 Task: Add Sunfood Superfoods Organic Simple Nutrition Green Blend Superfood to the cart.
Action: Mouse moved to (236, 116)
Screenshot: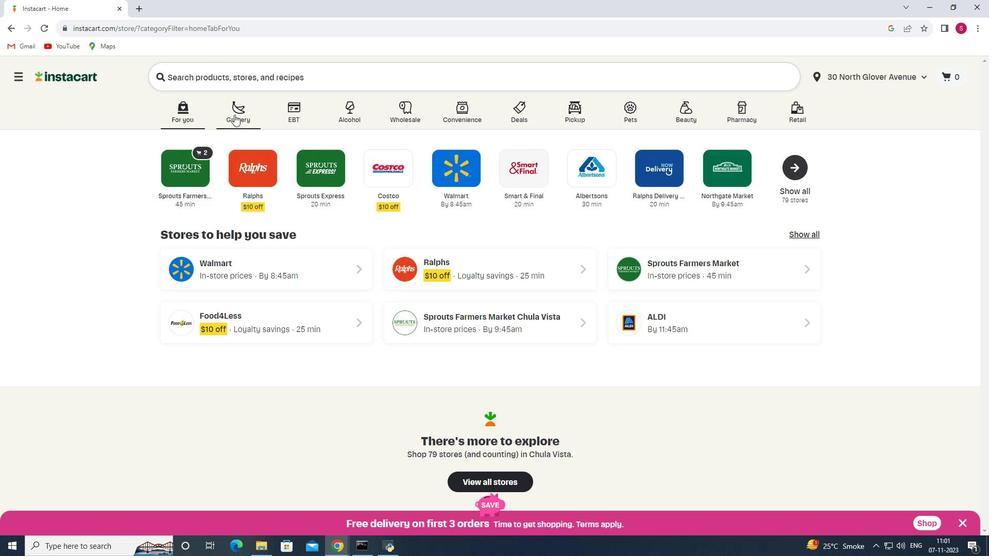 
Action: Mouse pressed left at (236, 116)
Screenshot: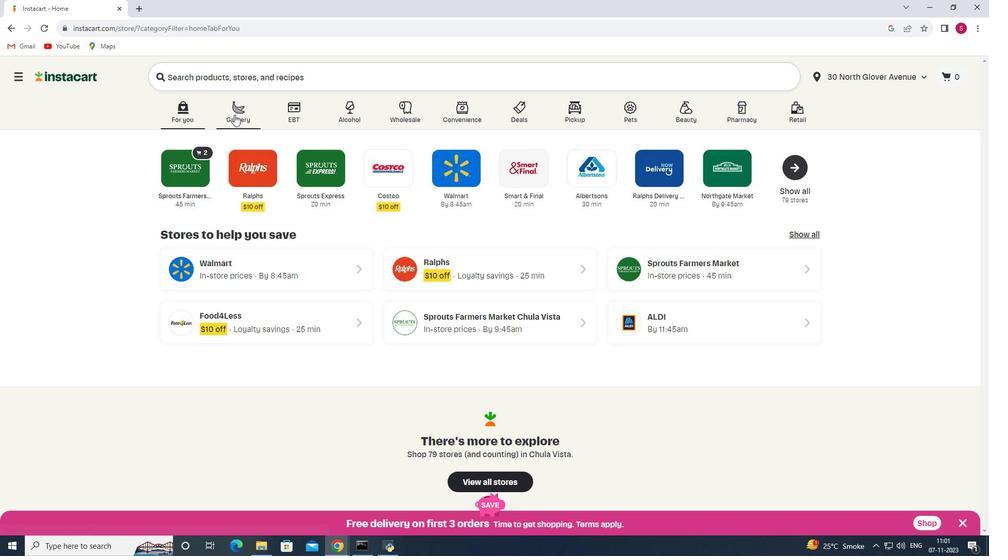 
Action: Mouse moved to (224, 288)
Screenshot: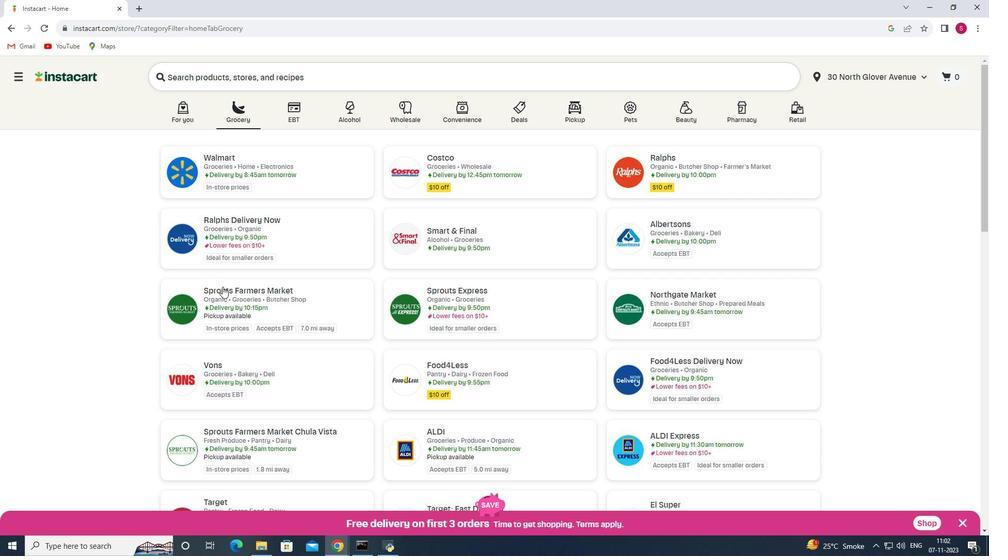 
Action: Mouse pressed left at (224, 288)
Screenshot: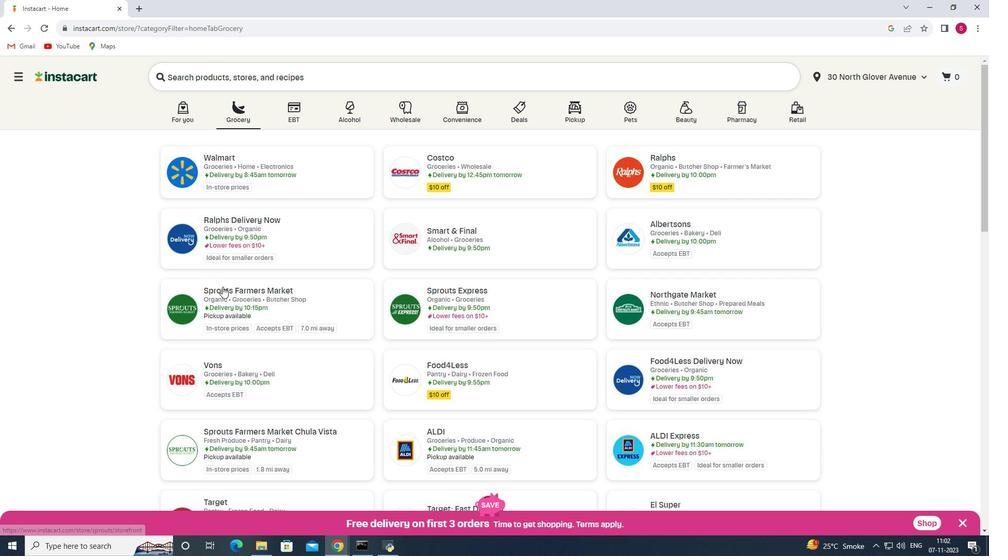 
Action: Mouse moved to (68, 298)
Screenshot: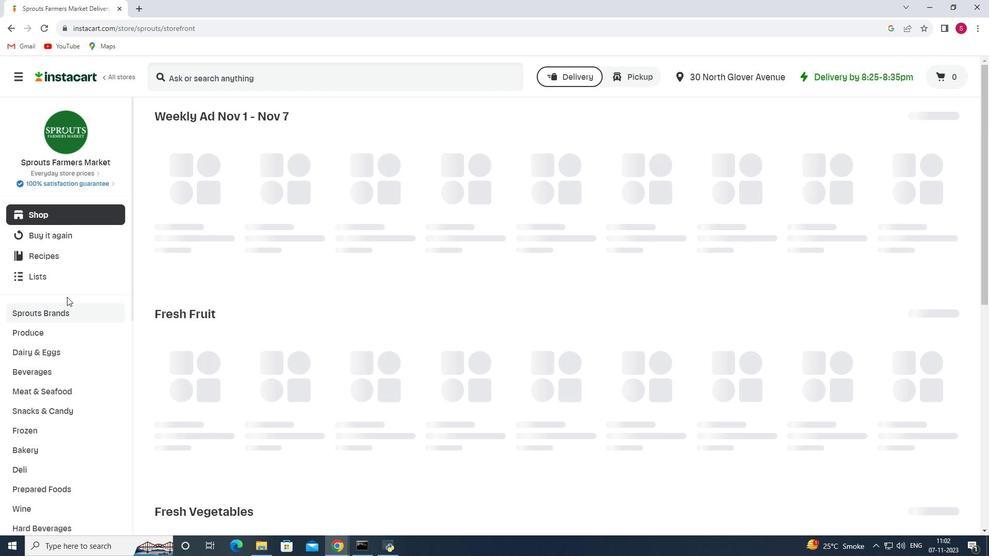 
Action: Mouse scrolled (68, 298) with delta (0, 0)
Screenshot: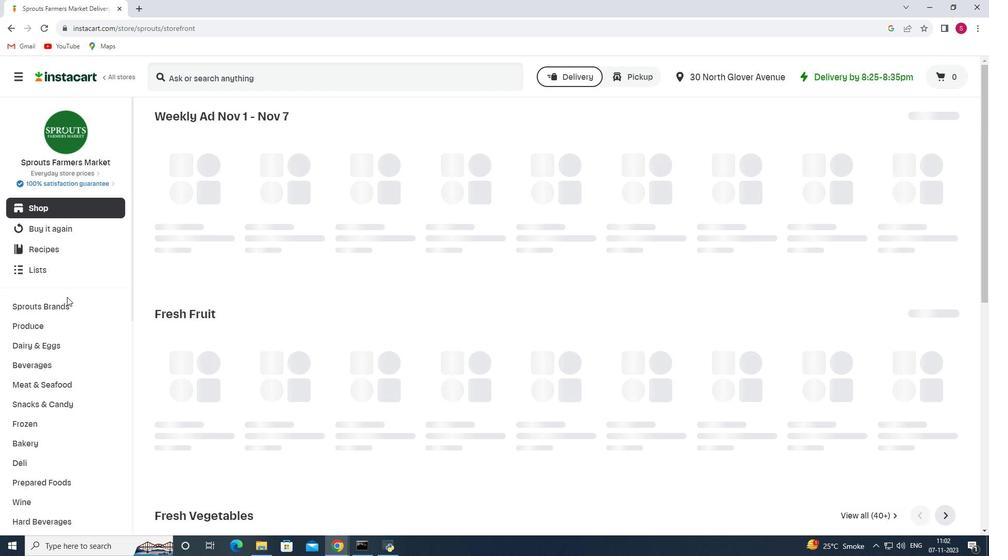 
Action: Mouse scrolled (68, 298) with delta (0, 0)
Screenshot: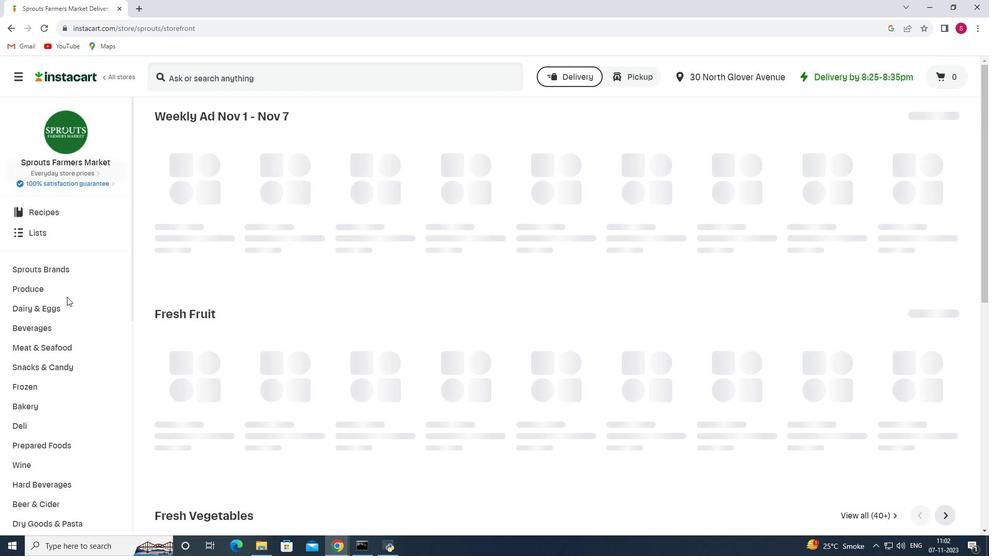 
Action: Mouse scrolled (68, 298) with delta (0, 0)
Screenshot: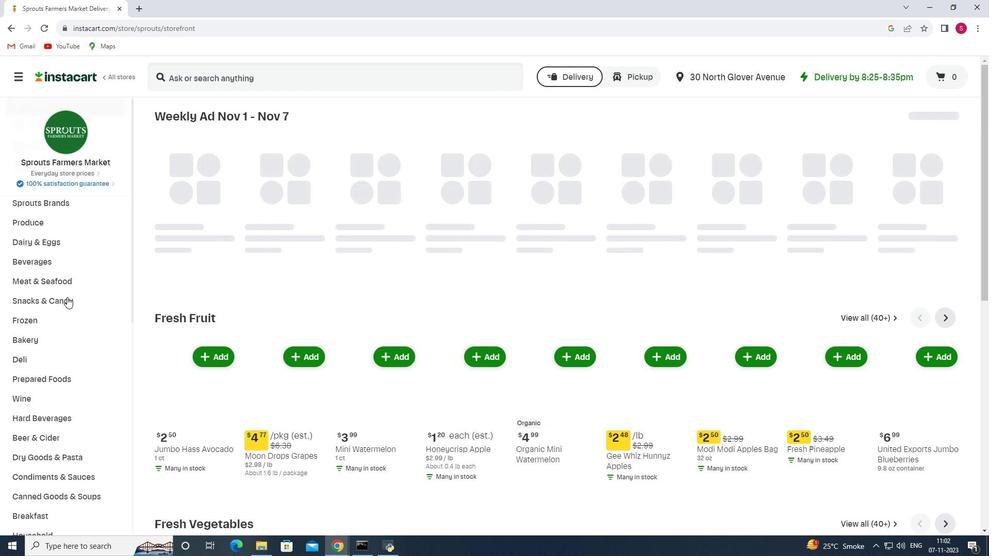 
Action: Mouse scrolled (68, 298) with delta (0, 0)
Screenshot: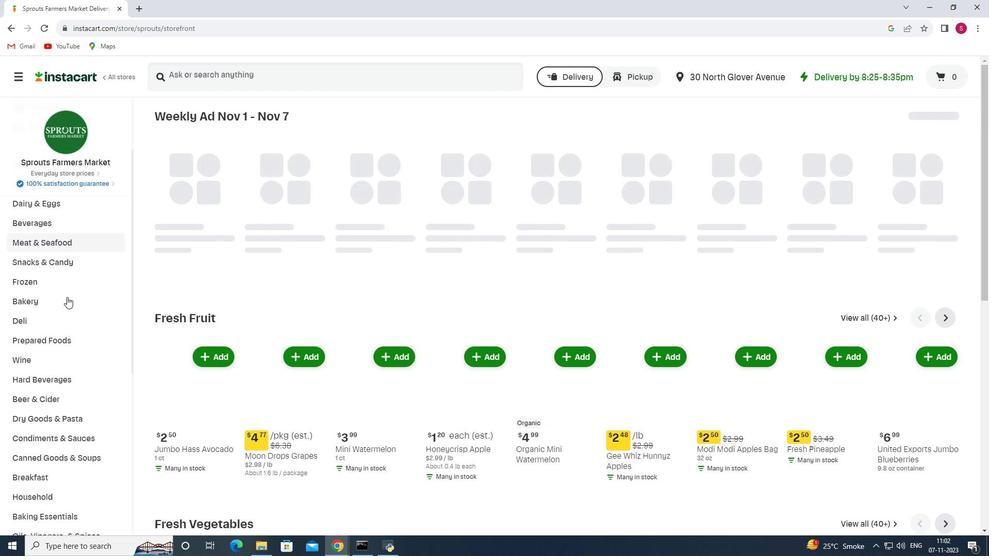 
Action: Mouse scrolled (68, 298) with delta (0, 0)
Screenshot: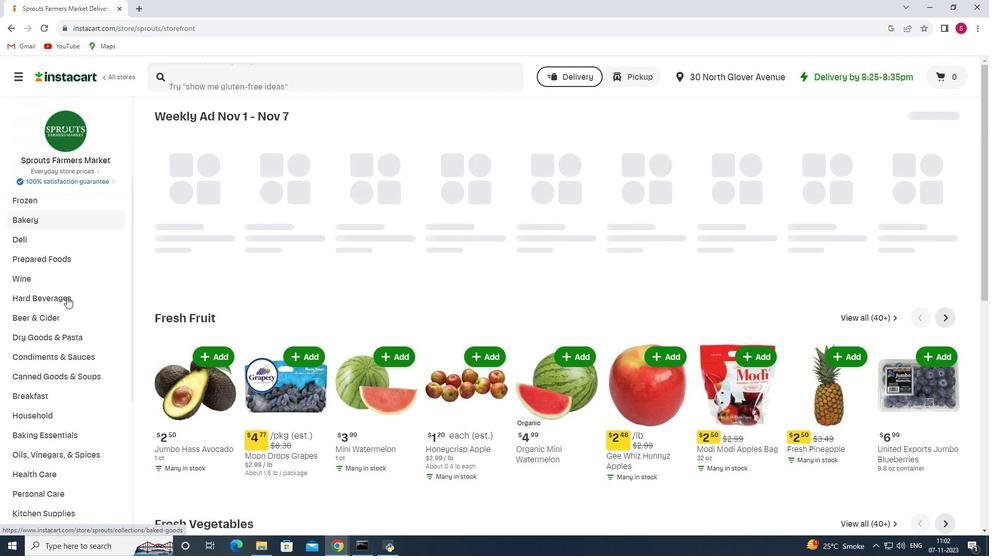 
Action: Mouse scrolled (68, 298) with delta (0, 0)
Screenshot: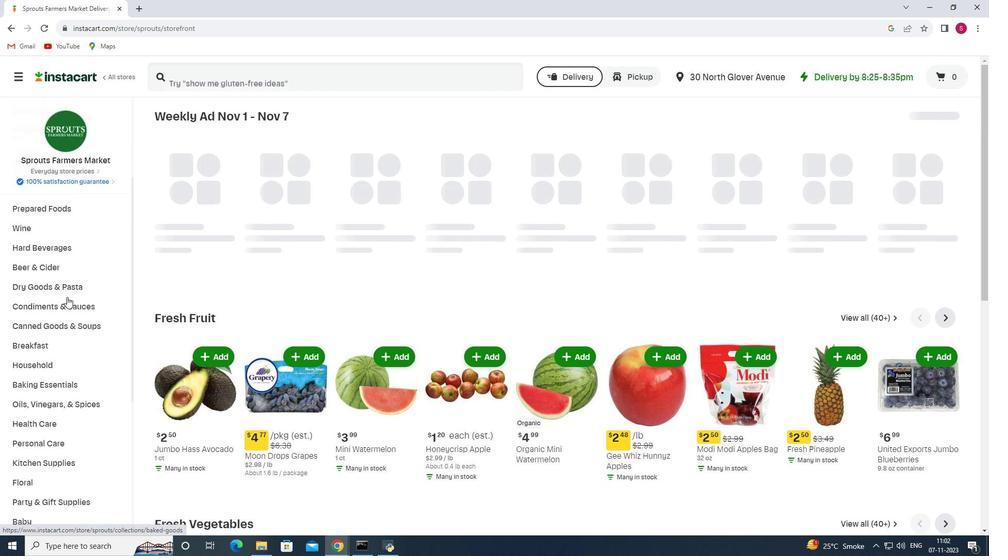
Action: Mouse moved to (68, 298)
Screenshot: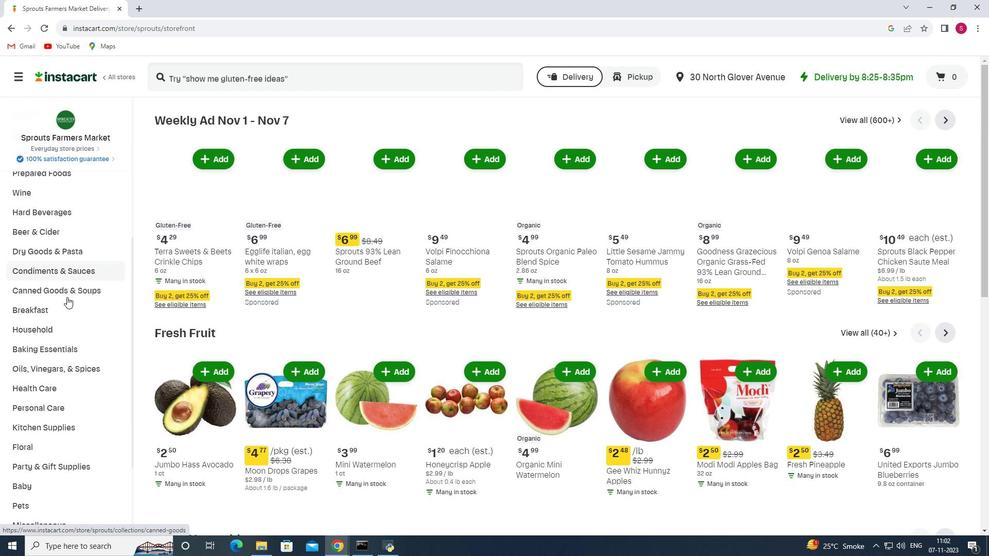 
Action: Mouse scrolled (68, 298) with delta (0, 0)
Screenshot: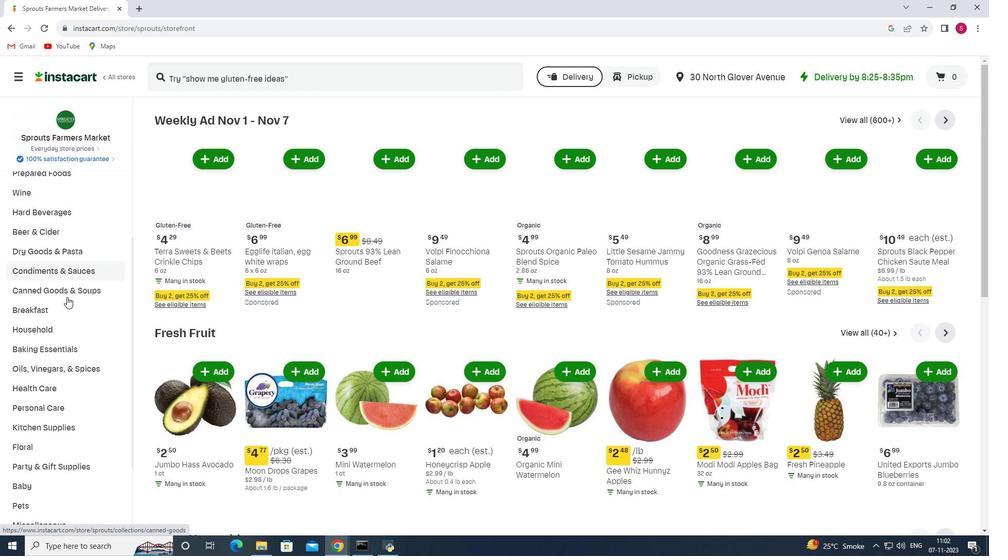 
Action: Mouse scrolled (68, 298) with delta (0, 0)
Screenshot: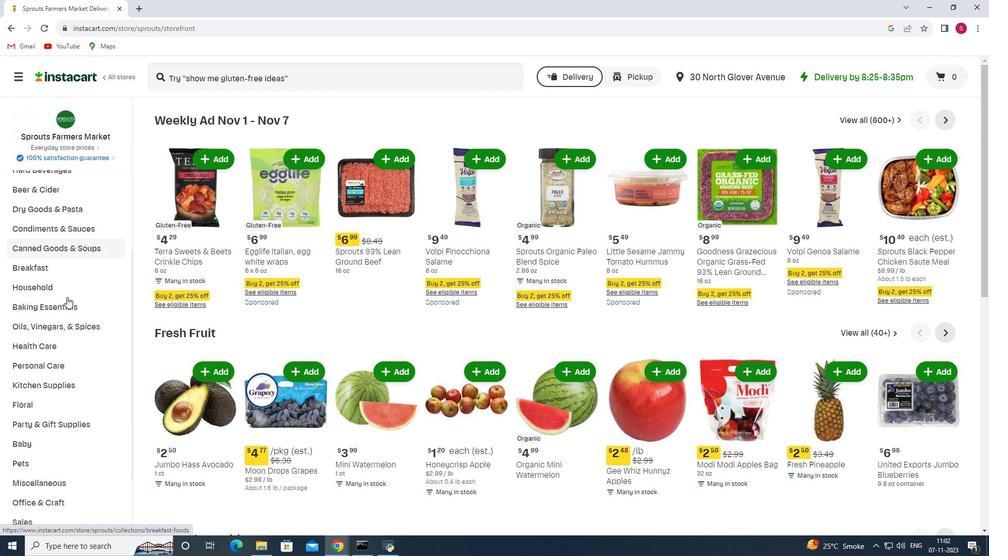 
Action: Mouse scrolled (68, 298) with delta (0, 0)
Screenshot: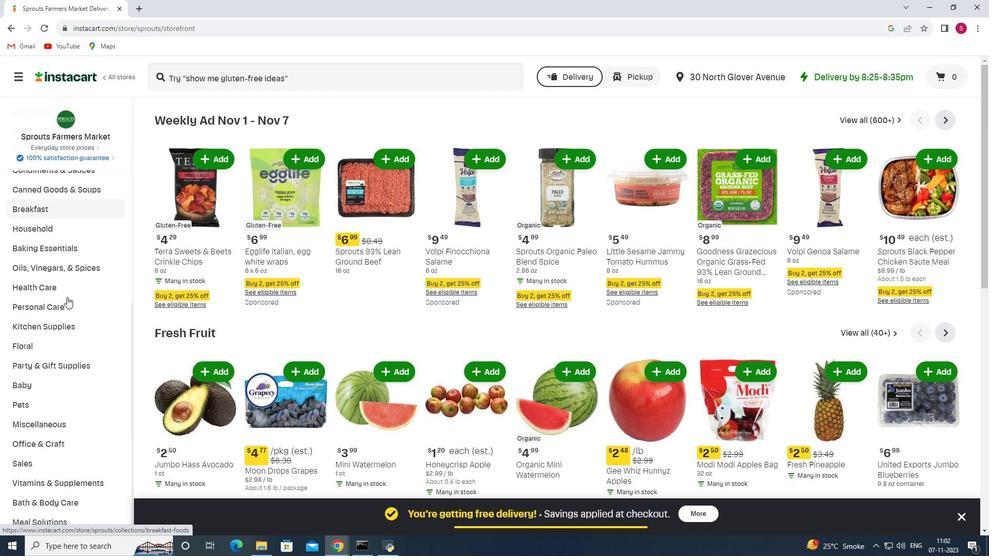 
Action: Mouse moved to (69, 288)
Screenshot: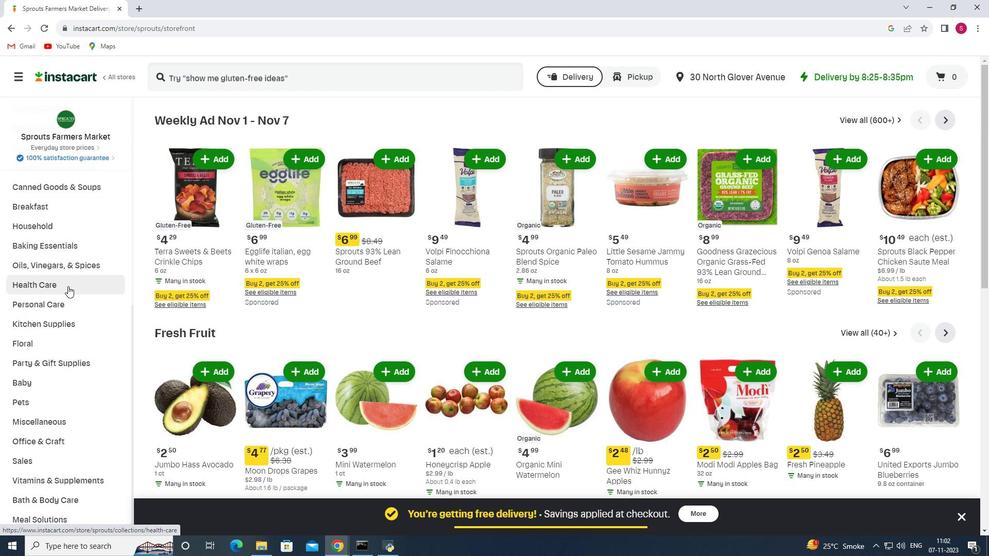 
Action: Mouse pressed left at (69, 288)
Screenshot: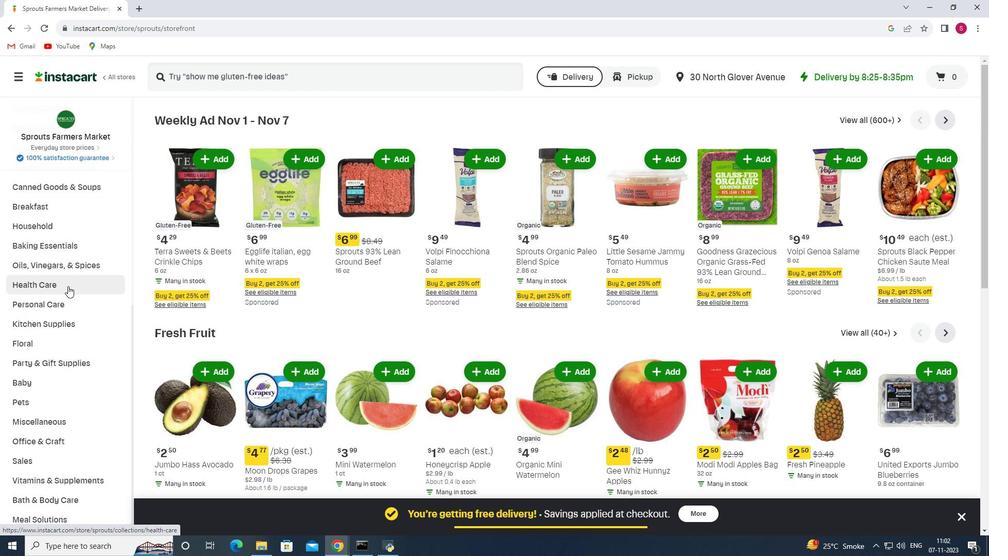 
Action: Mouse moved to (366, 147)
Screenshot: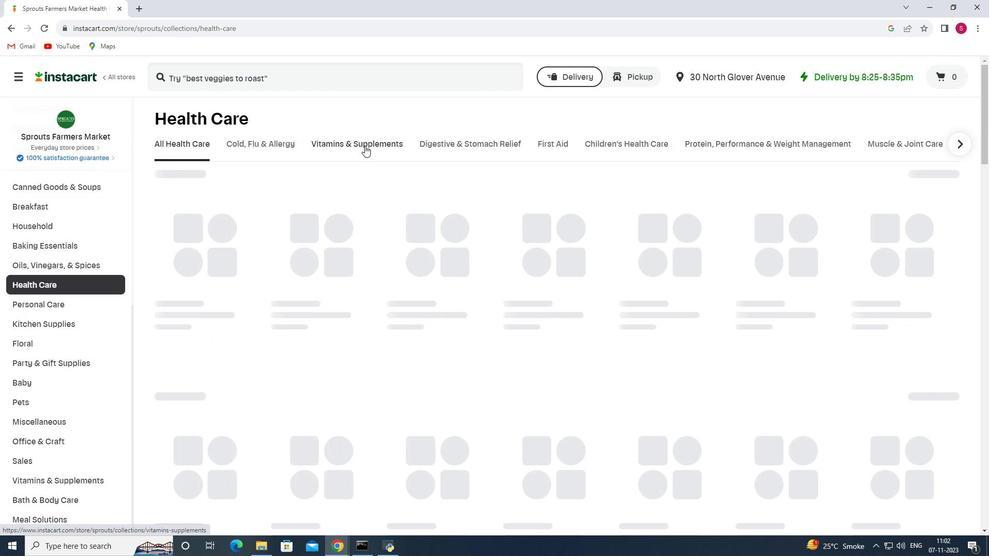 
Action: Mouse pressed left at (366, 147)
Screenshot: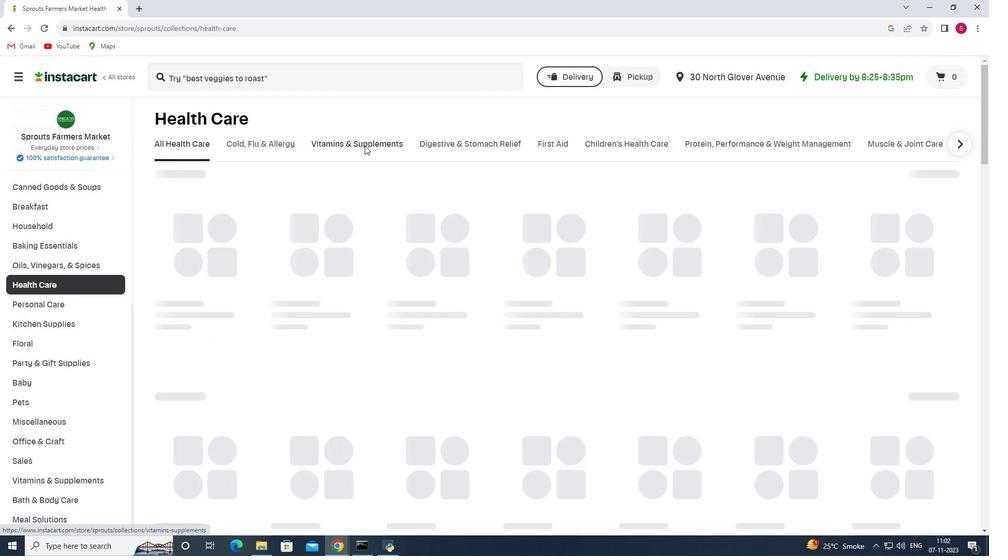 
Action: Mouse moved to (420, 195)
Screenshot: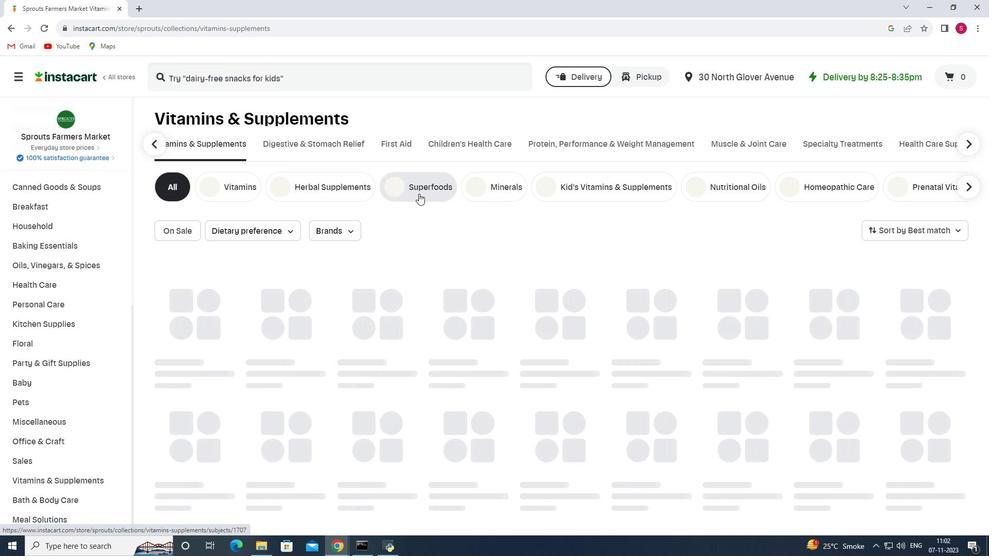 
Action: Mouse pressed left at (420, 195)
Screenshot: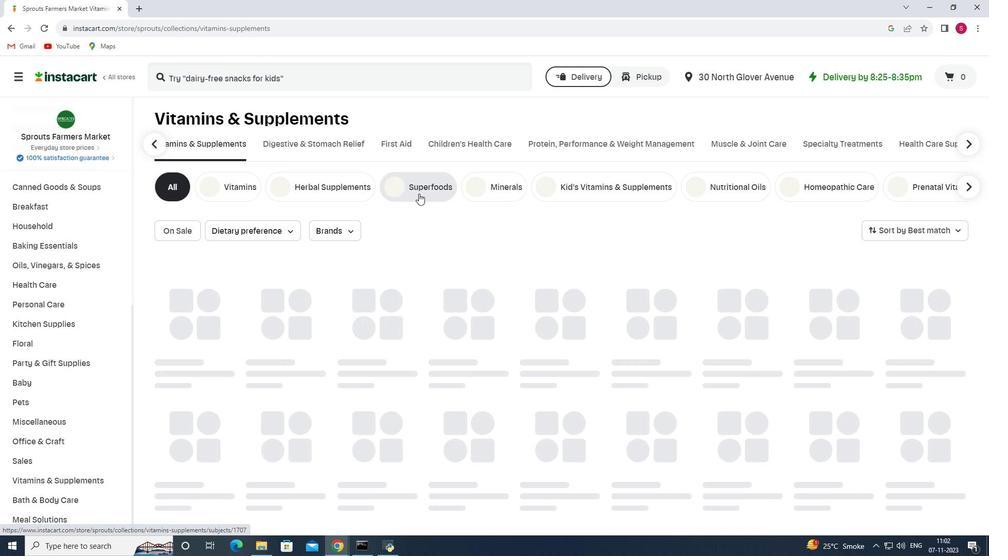 
Action: Mouse moved to (211, 85)
Screenshot: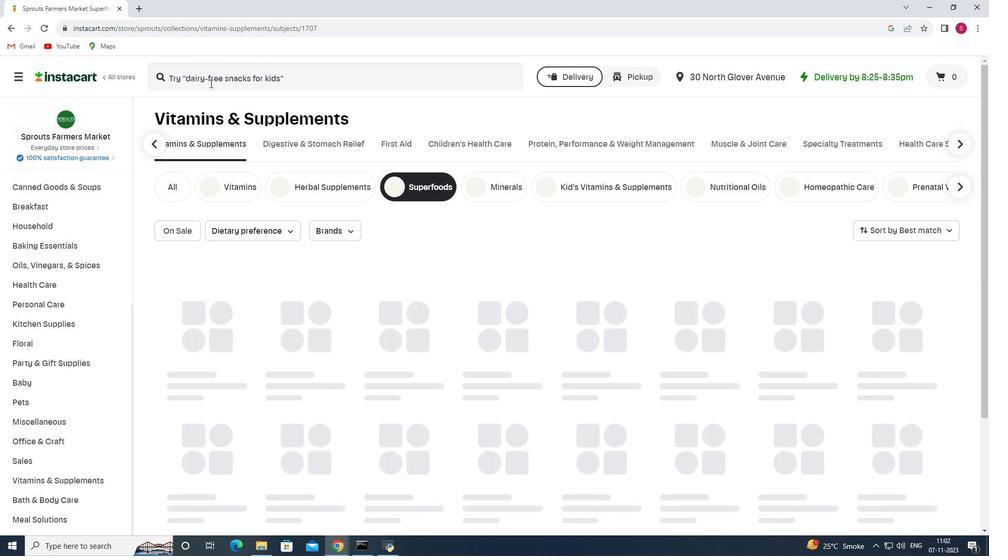 
Action: Mouse pressed left at (211, 85)
Screenshot: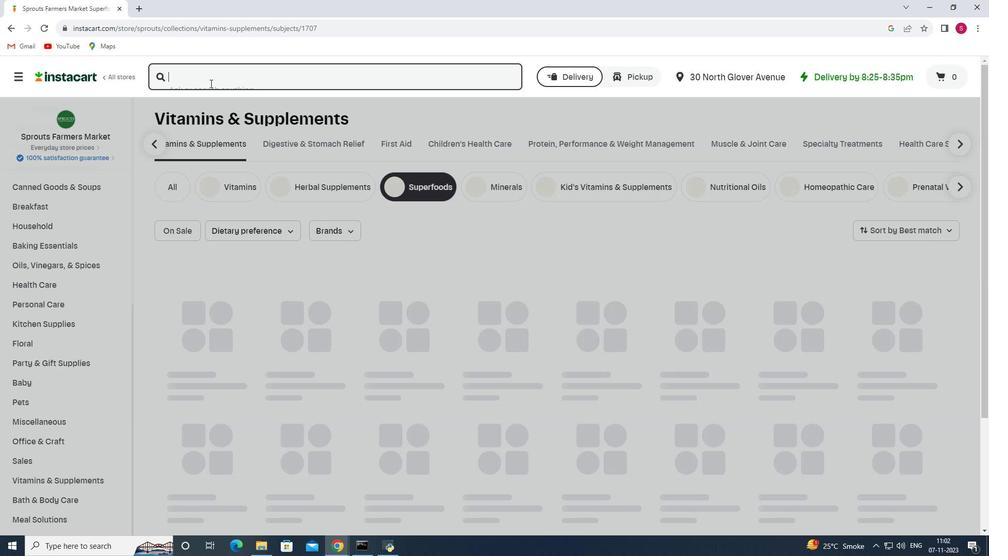 
Action: Key pressed <Key.shift>Sunfood<Key.space><Key.shift>Superfoods<Key.space><Key.shift>Orgab<Key.backspace>nic<Key.space><Key.shift>Simple<Key.space><Key.shift>Nutrition<Key.space><Key.shift><Key.shift><Key.shift><Key.shift><Key.shift><Key.shift><Key.shift><Key.shift><Key.shift><Key.shift><Key.shift><Key.shift><Key.shift><Key.shift><Key.shift><Key.shift><Key.shift><Key.shift><Key.shift><Key.shift><Key.shift><Key.shift><Key.shift>Green<Key.space><Key.shift>Blend<Key.space><Key.shift>Superfood<Key.enter>
Screenshot: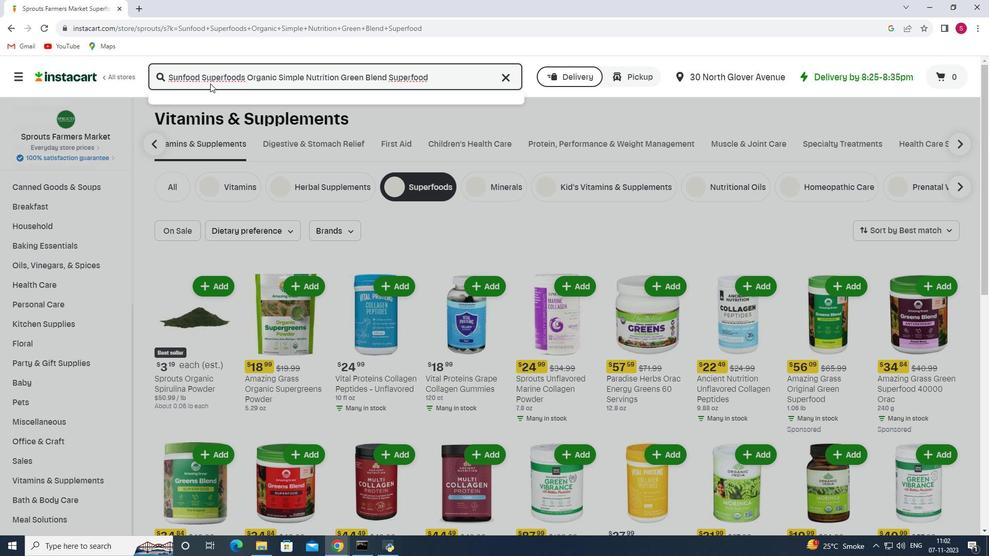 
Action: Mouse moved to (347, 186)
Screenshot: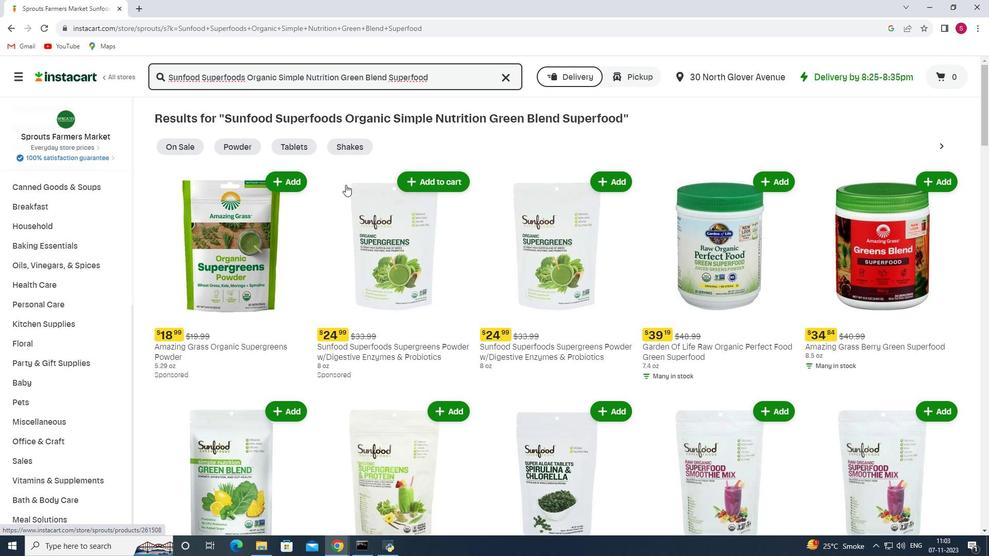 
Action: Mouse scrolled (347, 186) with delta (0, 0)
Screenshot: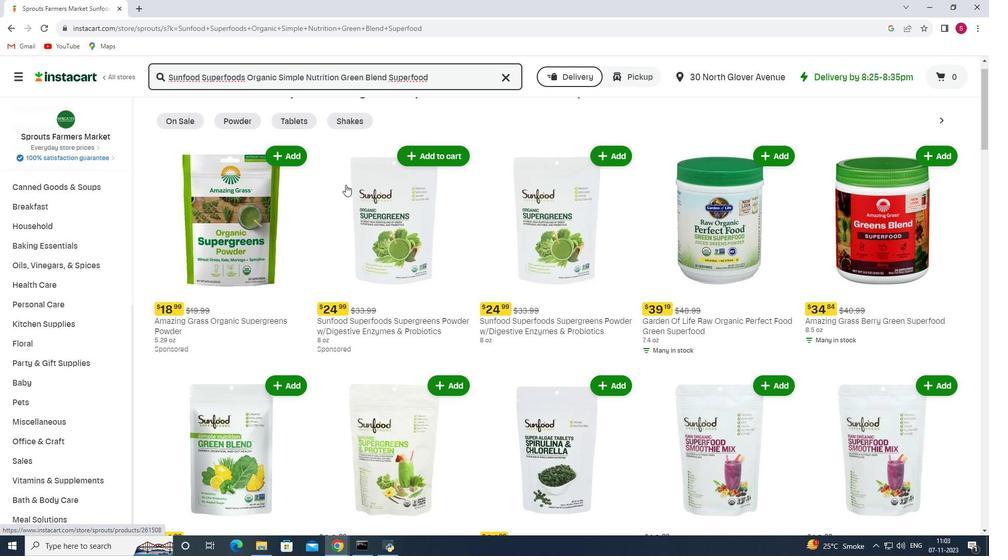 
Action: Mouse moved to (367, 181)
Screenshot: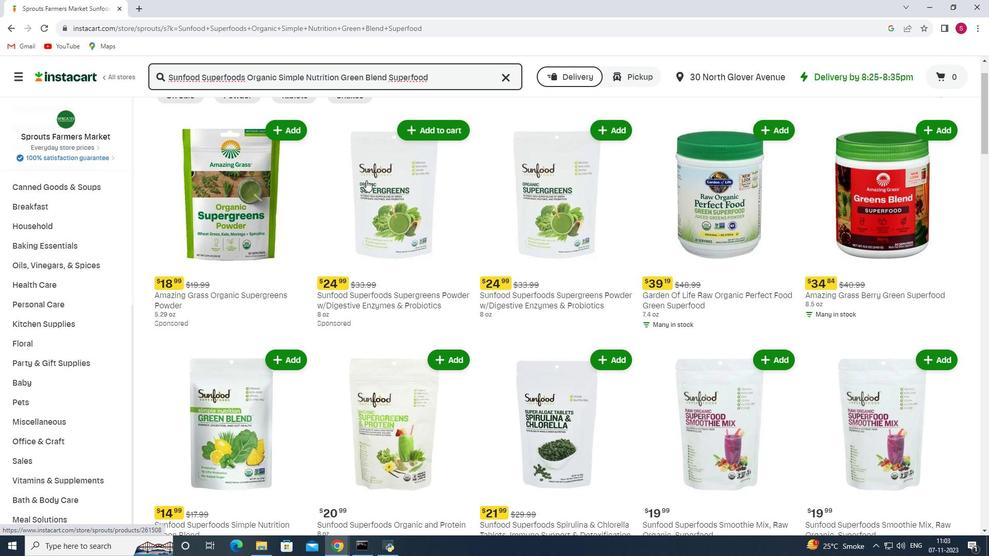 
Action: Mouse scrolled (367, 181) with delta (0, 0)
Screenshot: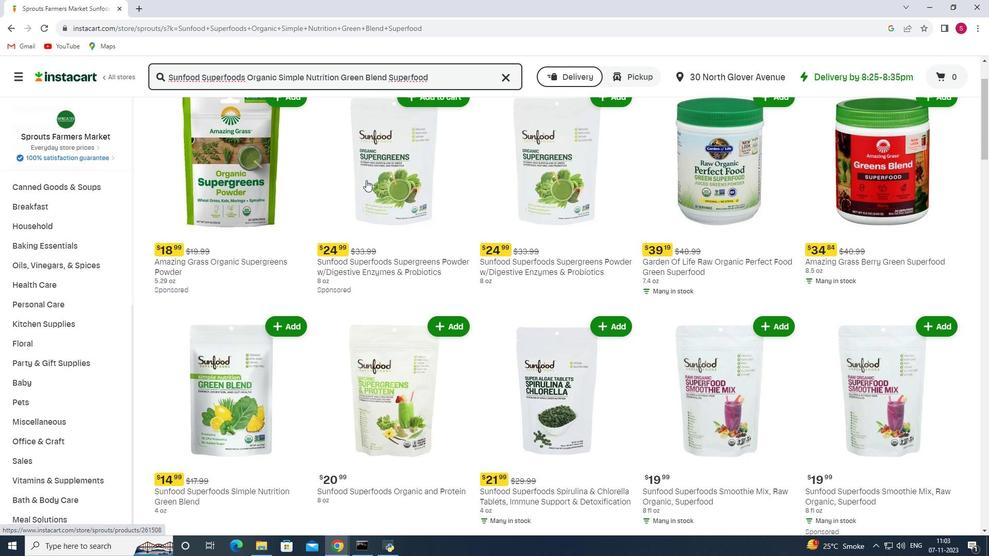 
Action: Mouse moved to (438, 177)
Screenshot: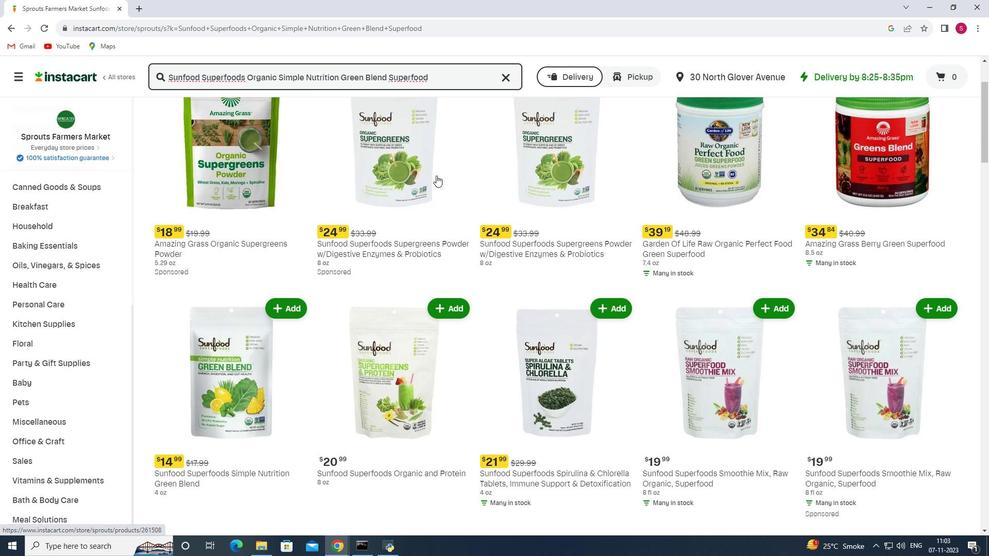 
Action: Mouse scrolled (438, 176) with delta (0, 0)
Screenshot: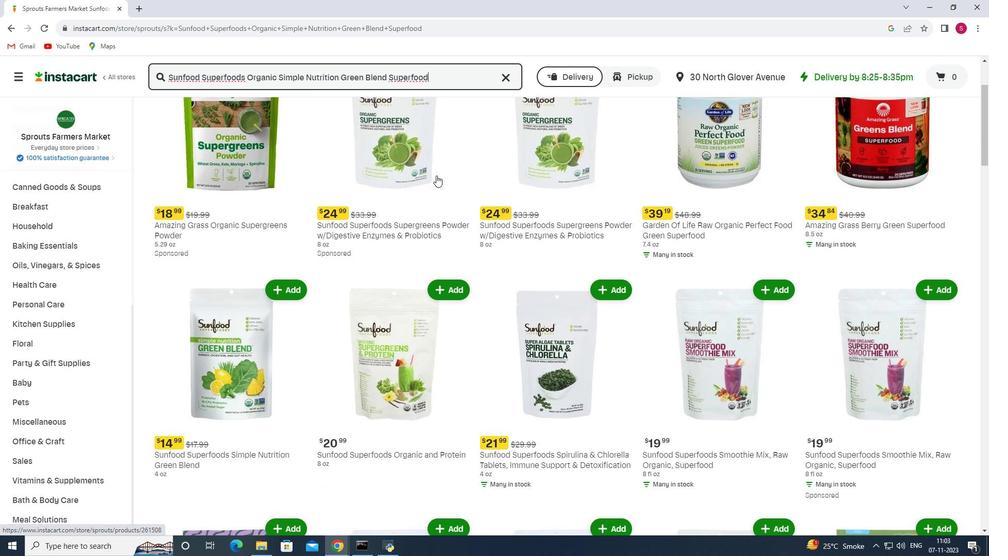 
Action: Mouse scrolled (438, 176) with delta (0, 0)
Screenshot: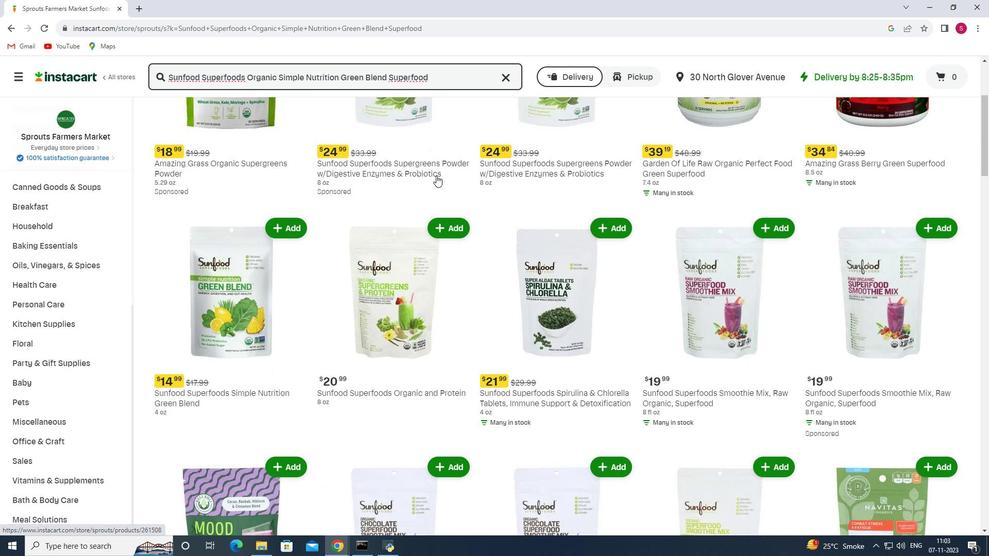
Action: Mouse scrolled (438, 176) with delta (0, 0)
Screenshot: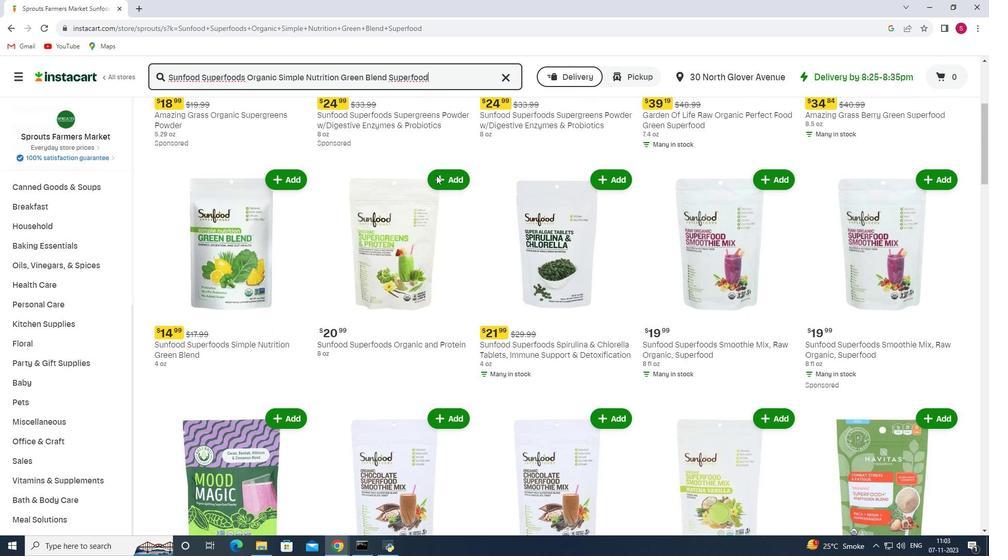 
Action: Mouse moved to (451, 187)
Screenshot: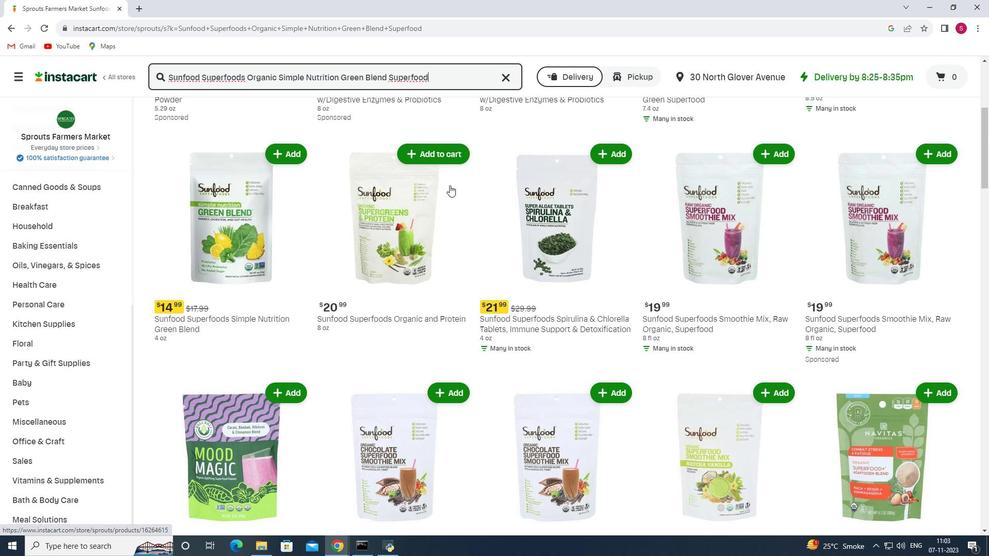 
Action: Mouse scrolled (451, 186) with delta (0, 0)
Screenshot: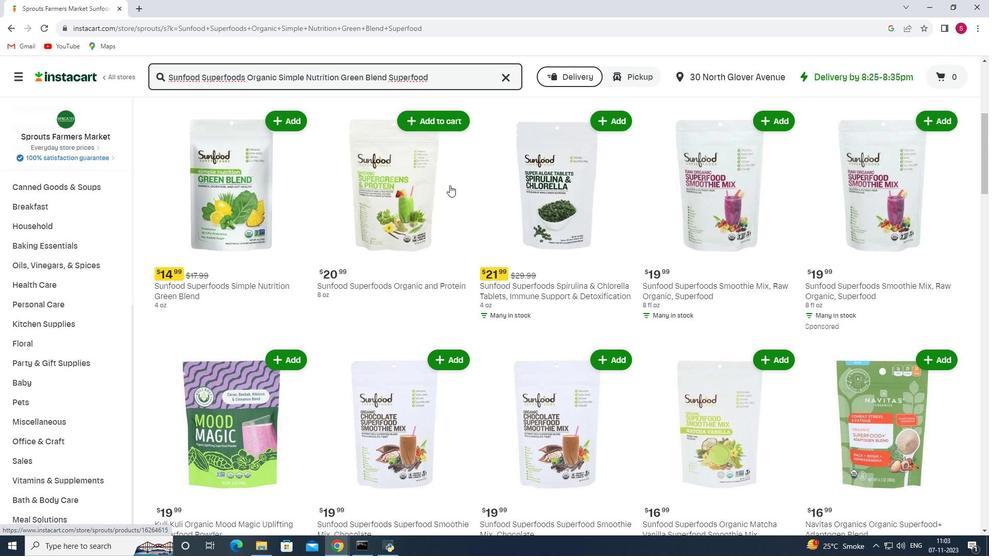 
Action: Mouse moved to (457, 195)
Screenshot: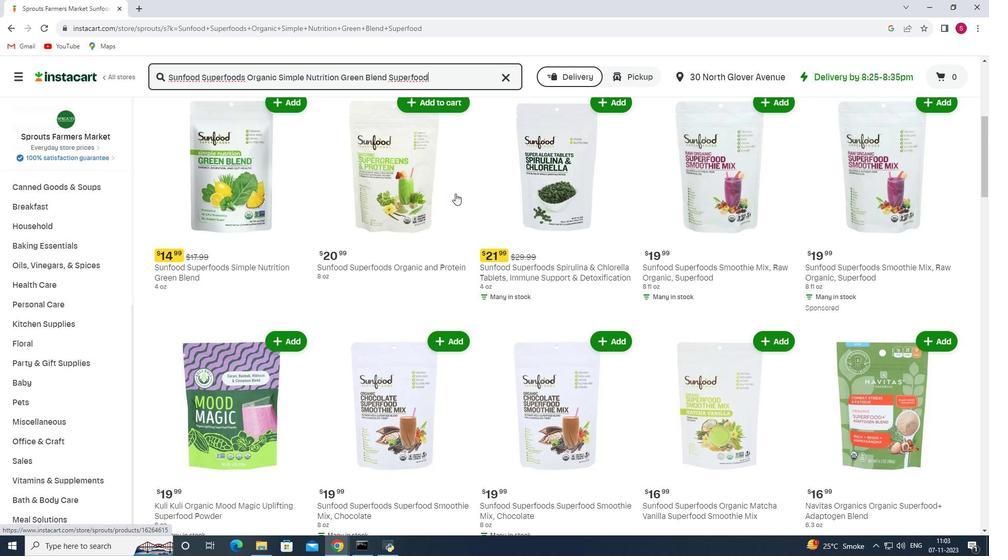 
Action: Mouse scrolled (457, 194) with delta (0, 0)
Screenshot: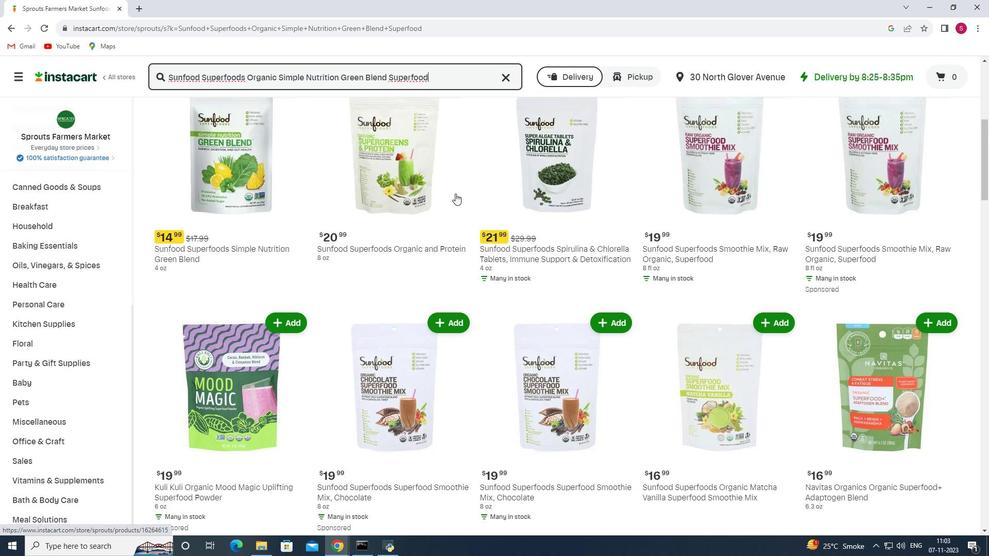 
Action: Mouse scrolled (457, 194) with delta (0, 0)
Screenshot: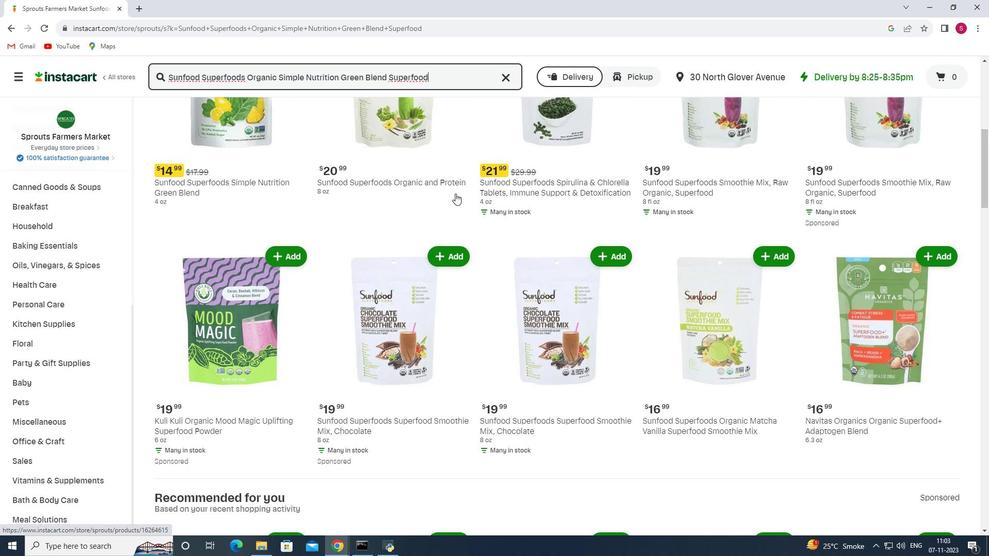 
Action: Mouse scrolled (457, 194) with delta (0, 0)
Screenshot: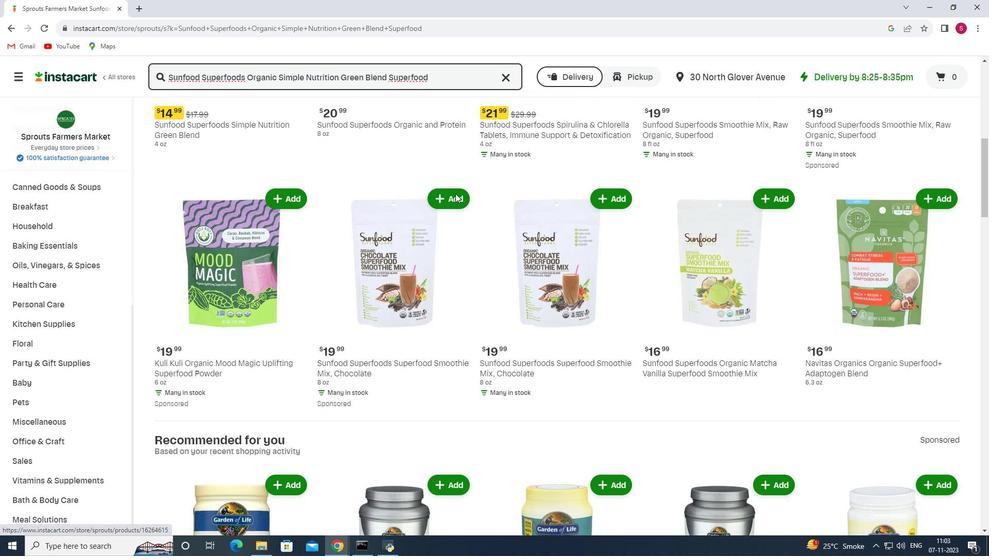 
Action: Mouse scrolled (457, 194) with delta (0, 0)
Screenshot: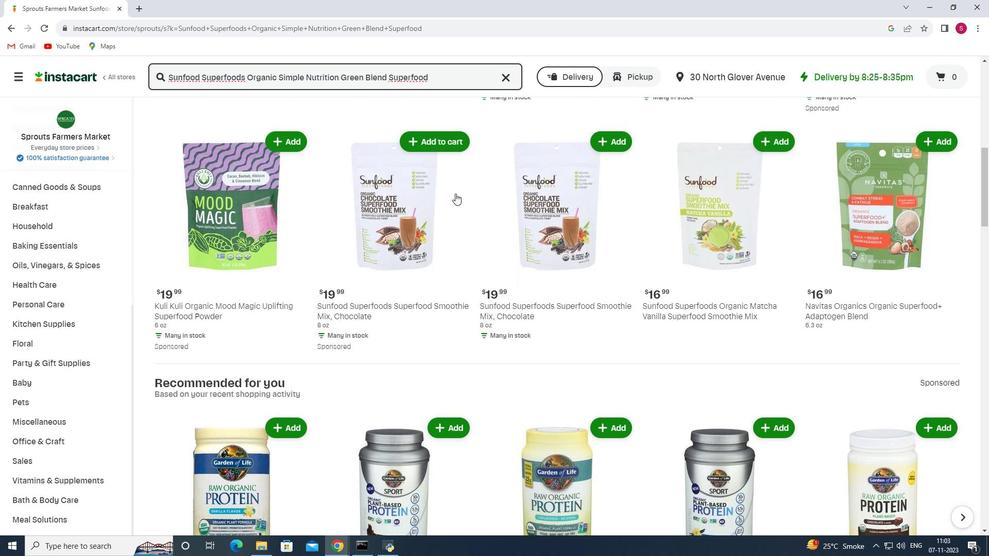 
Action: Mouse scrolled (457, 194) with delta (0, 0)
Screenshot: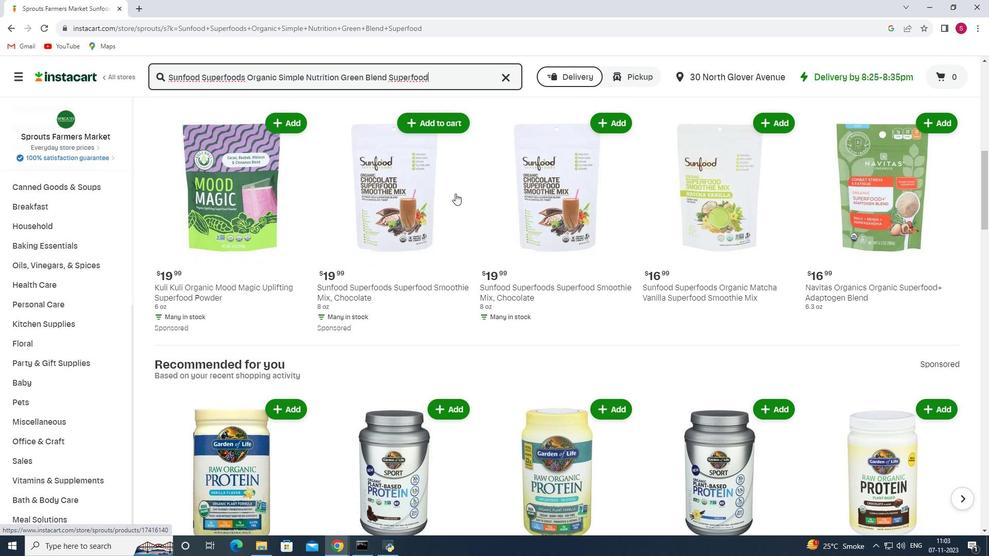 
Action: Mouse moved to (474, 196)
Screenshot: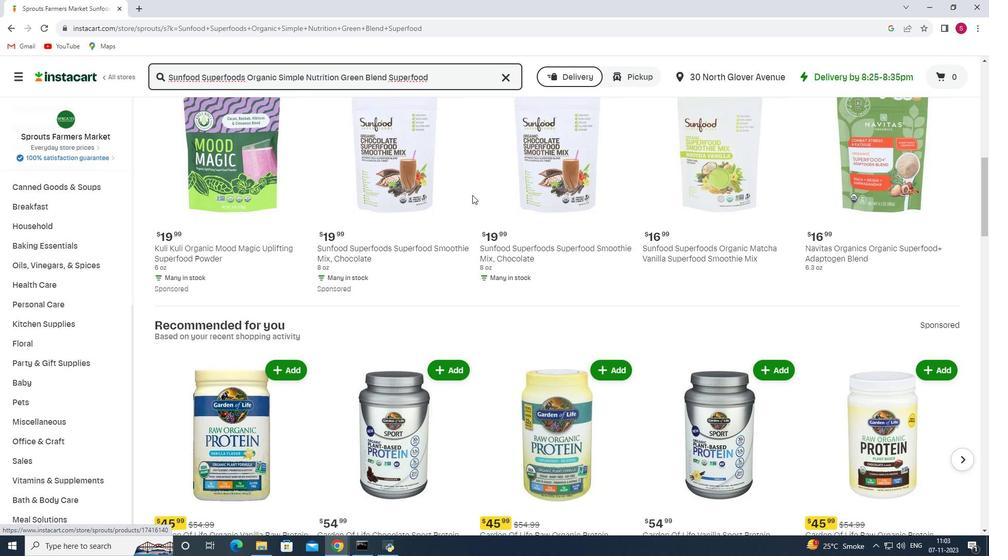 
Action: Mouse scrolled (474, 196) with delta (0, 0)
Screenshot: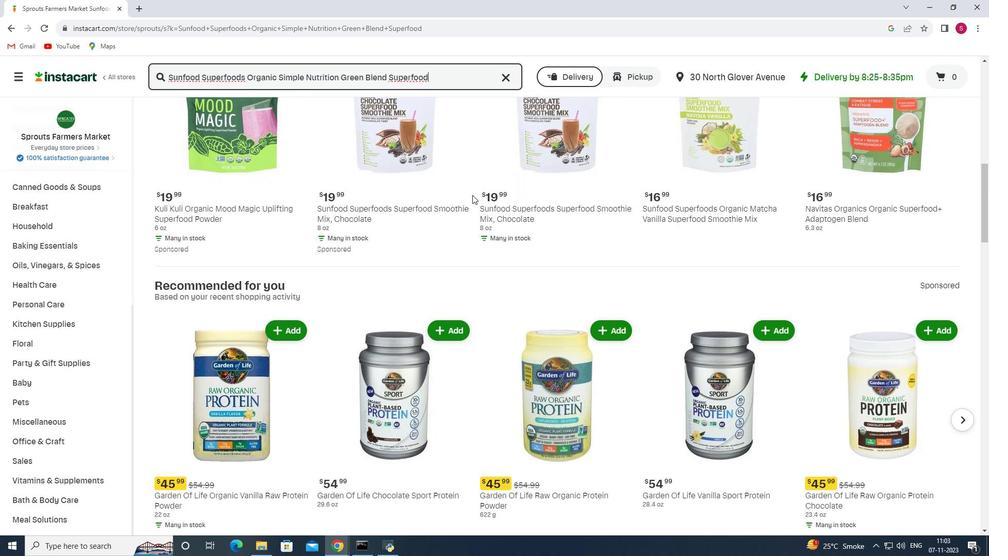 
Action: Mouse scrolled (474, 196) with delta (0, 0)
Screenshot: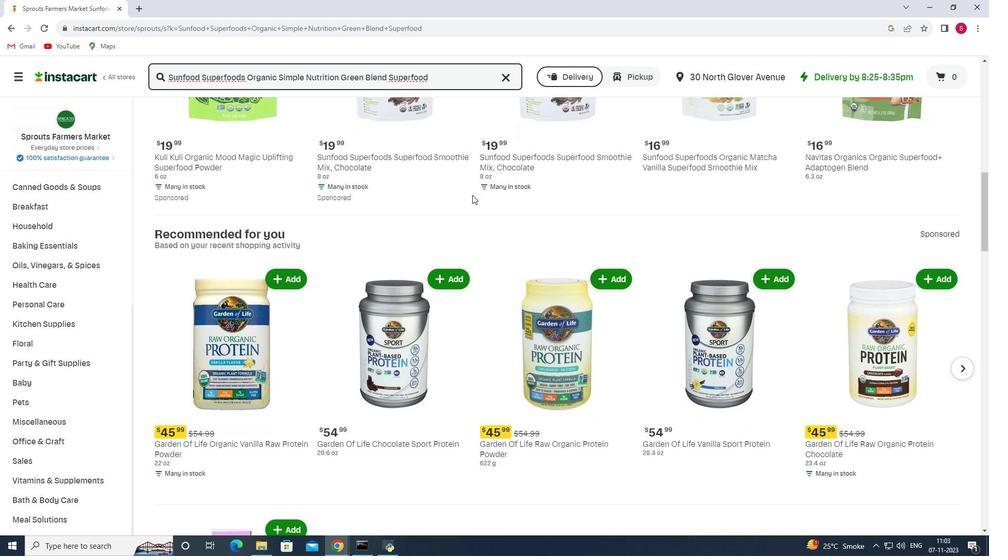 
Action: Mouse scrolled (474, 196) with delta (0, 0)
Screenshot: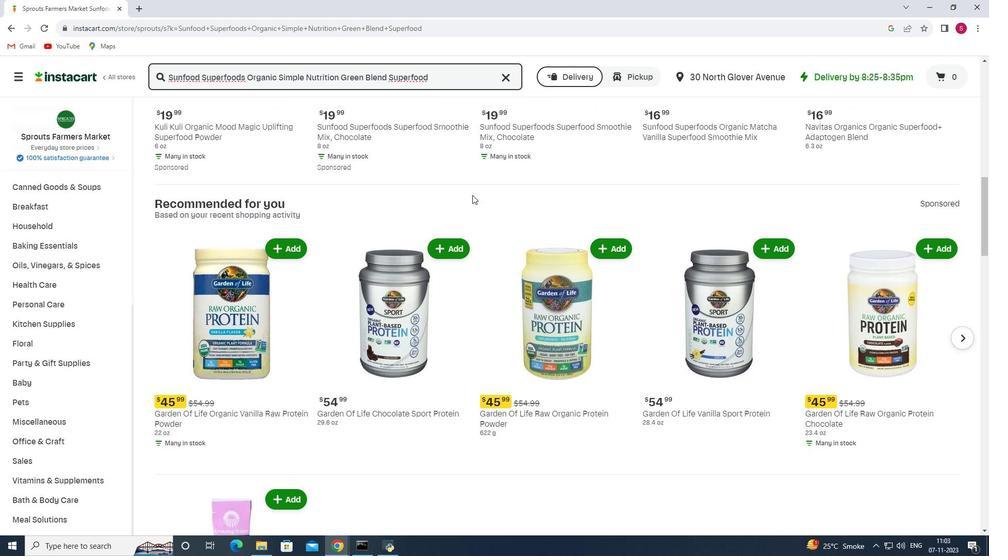 
Action: Mouse scrolled (474, 196) with delta (0, 0)
Screenshot: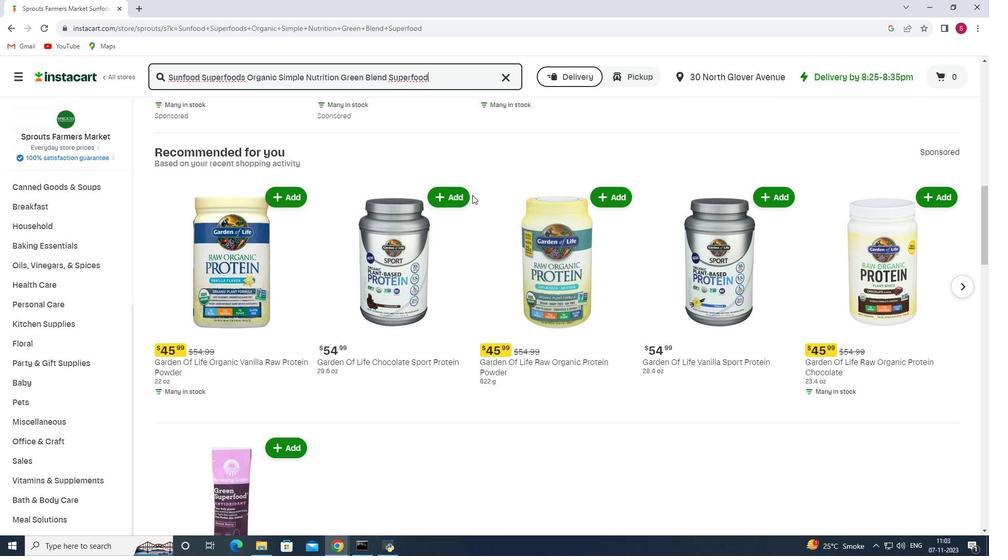 
Action: Mouse scrolled (474, 196) with delta (0, 0)
Screenshot: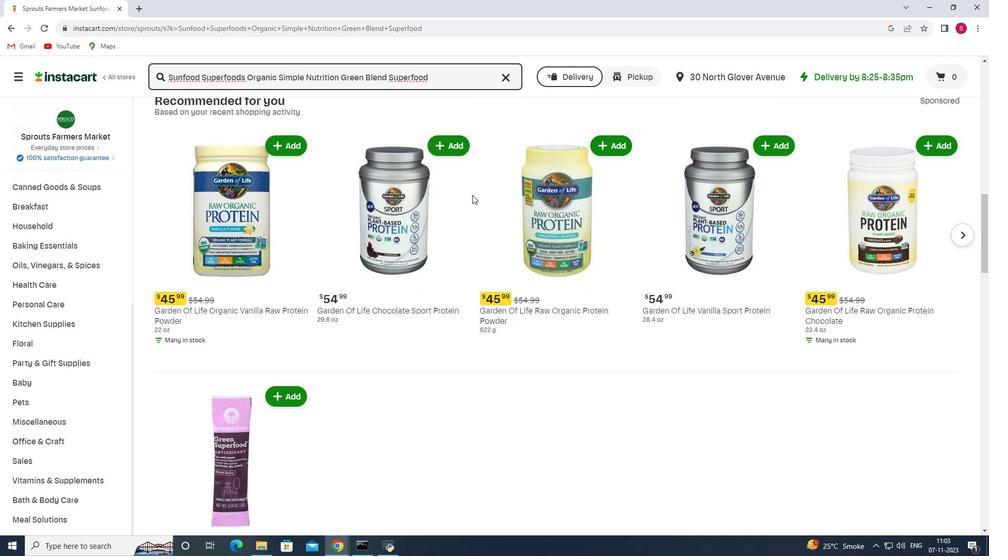 
Action: Mouse scrolled (474, 196) with delta (0, 0)
Screenshot: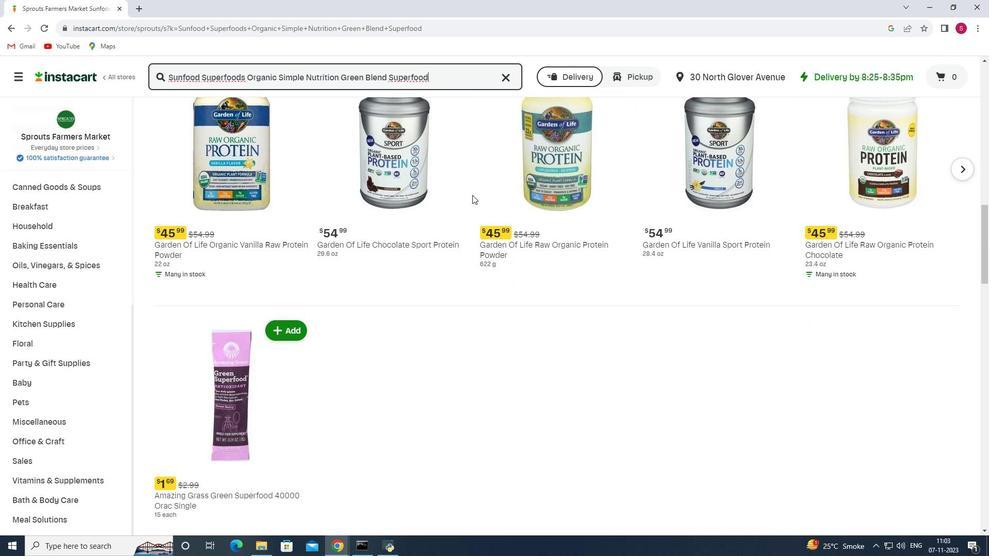 
Action: Mouse scrolled (474, 196) with delta (0, 0)
Screenshot: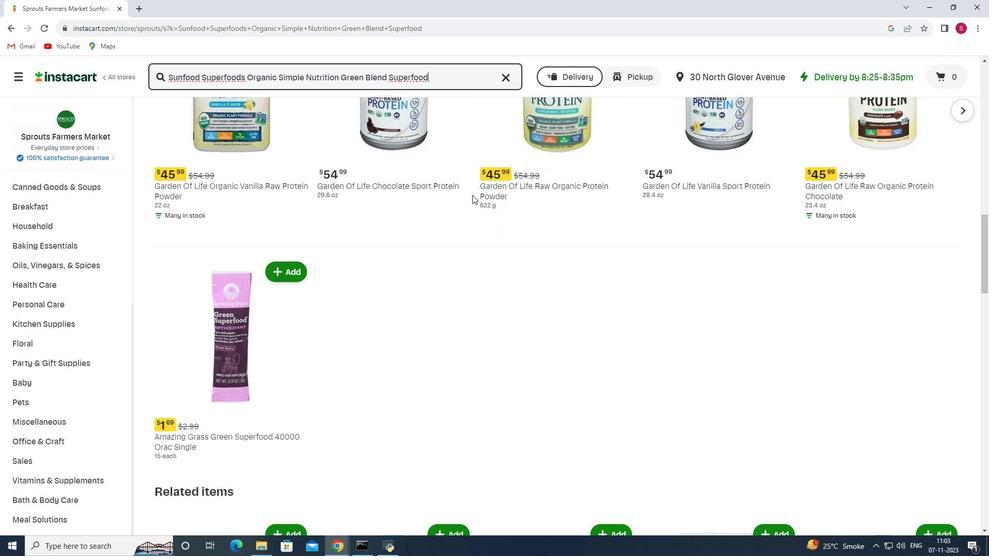 
Action: Mouse scrolled (474, 196) with delta (0, 0)
Screenshot: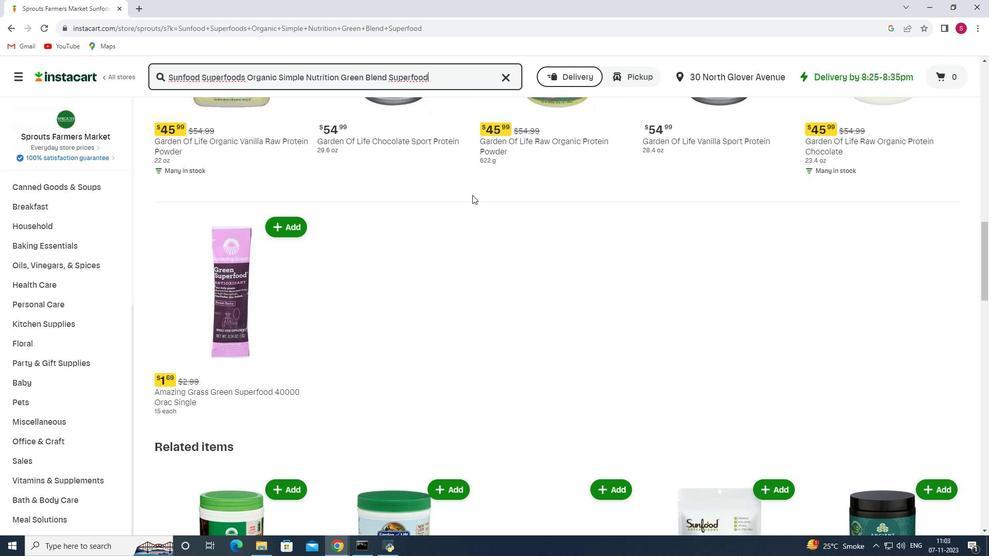 
Action: Mouse scrolled (474, 196) with delta (0, 0)
Screenshot: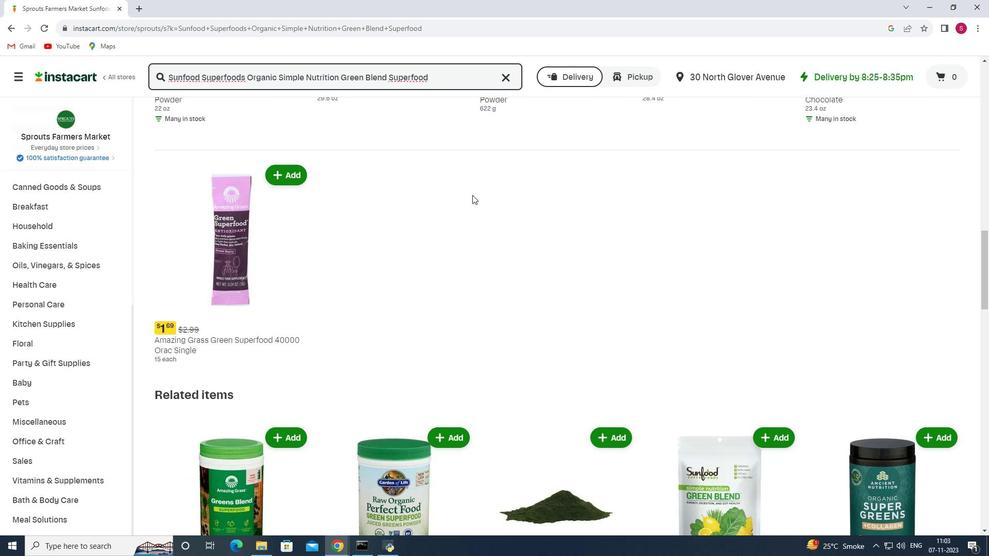 
Action: Mouse scrolled (474, 196) with delta (0, 0)
Screenshot: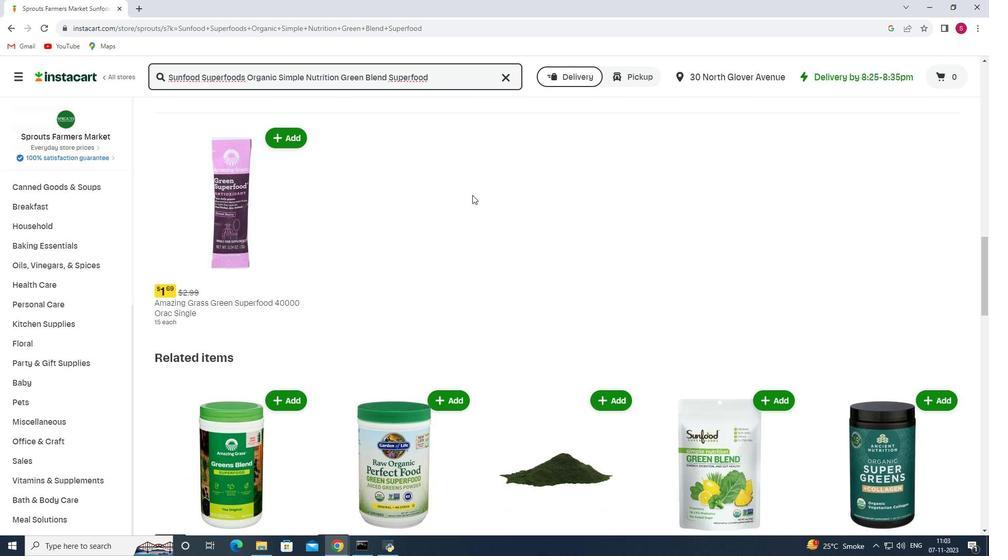 
Action: Mouse scrolled (474, 196) with delta (0, 0)
Screenshot: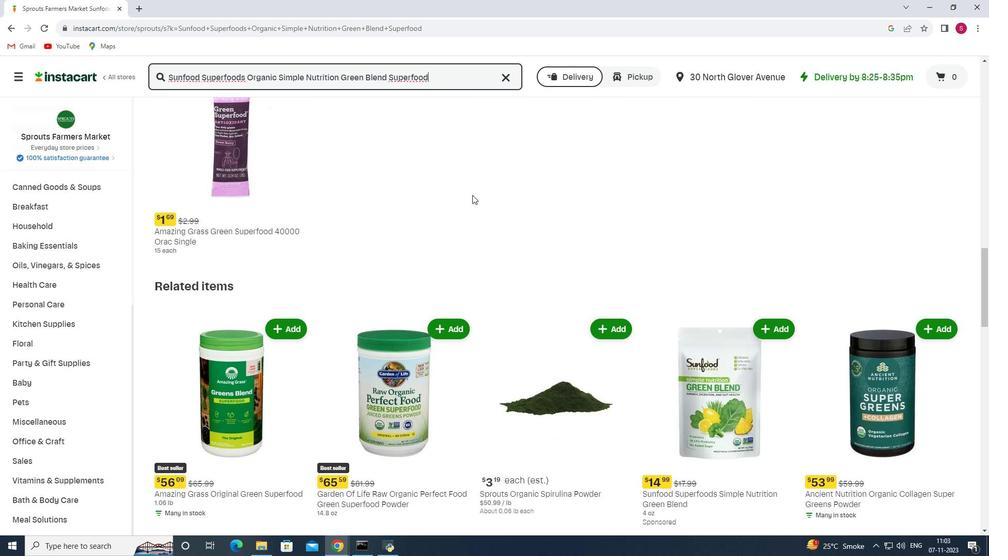 
Action: Mouse scrolled (474, 196) with delta (0, 0)
Screenshot: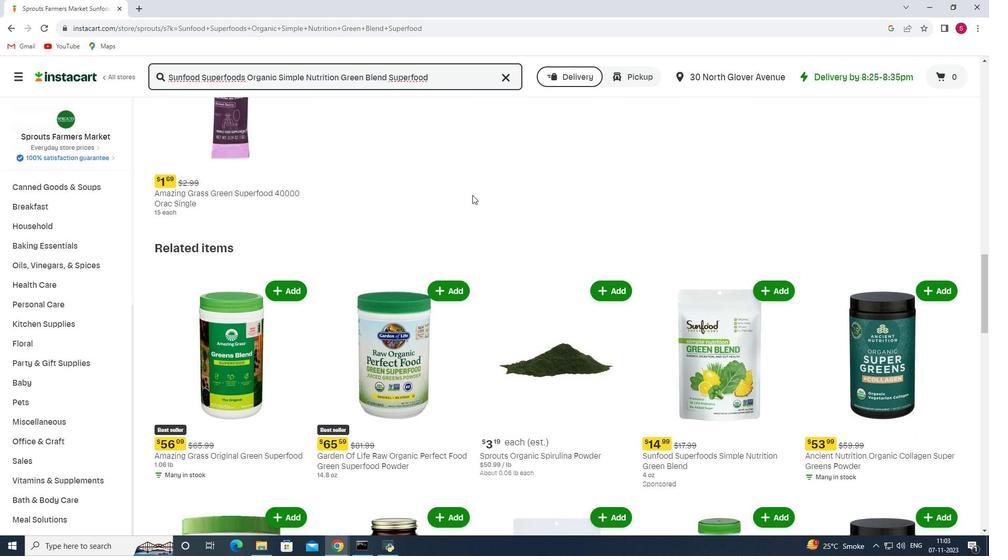 
Action: Mouse scrolled (474, 196) with delta (0, 0)
Screenshot: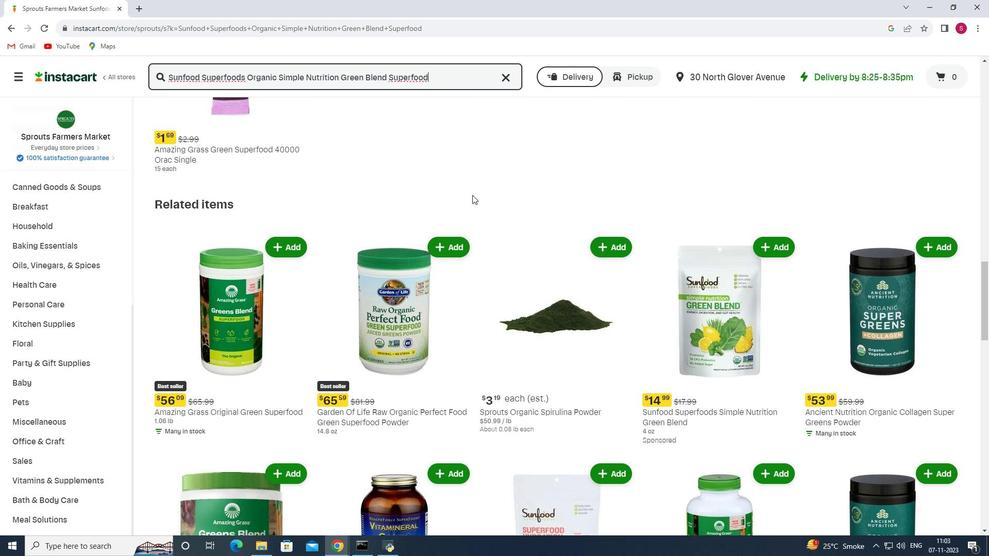 
Action: Mouse scrolled (474, 196) with delta (0, 0)
Screenshot: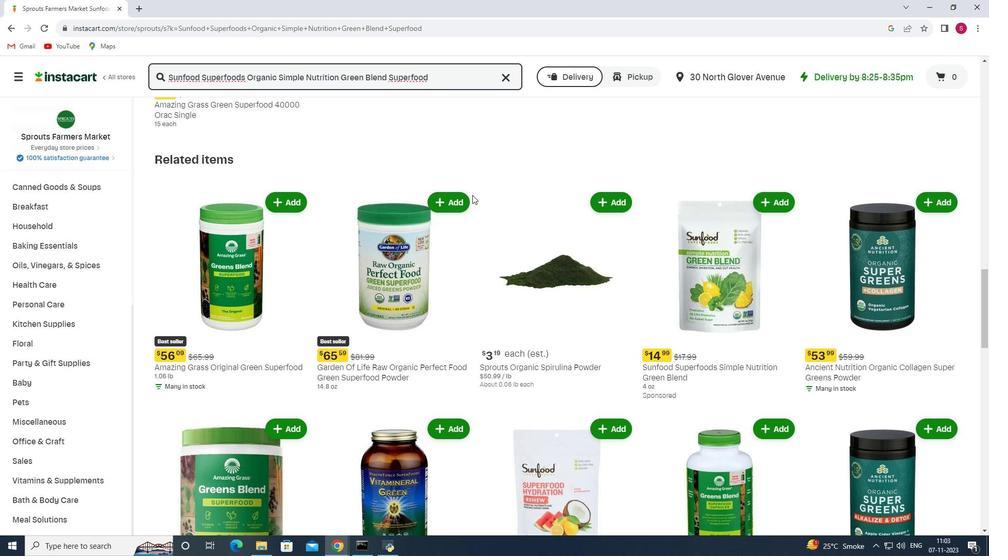 
Action: Mouse scrolled (474, 196) with delta (0, 0)
Screenshot: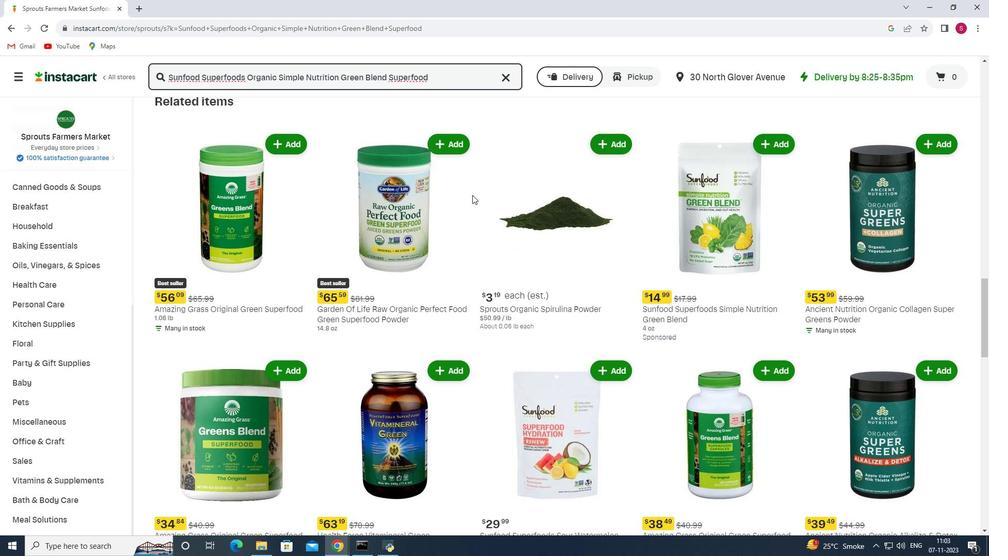 
Action: Mouse scrolled (474, 196) with delta (0, 0)
Screenshot: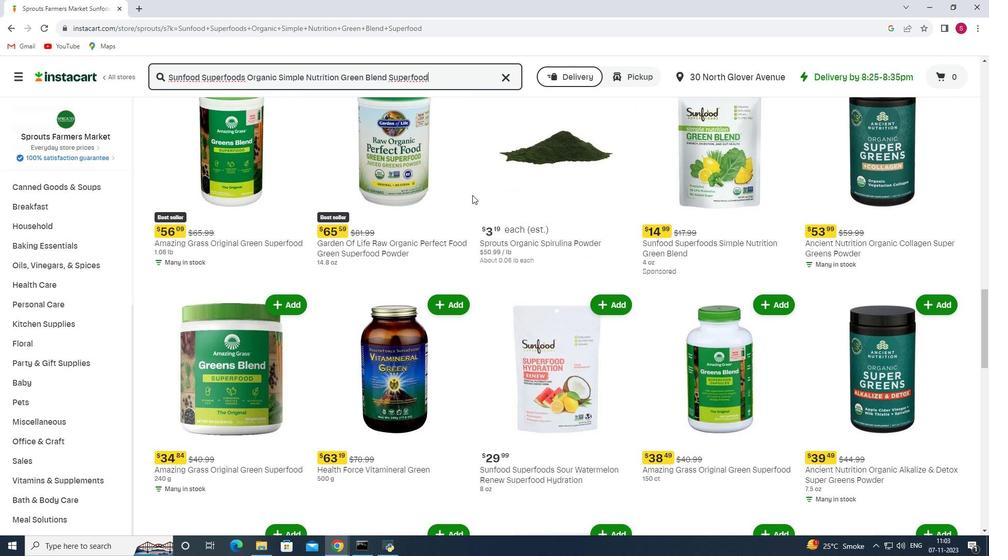 
Action: Mouse scrolled (474, 196) with delta (0, 0)
Screenshot: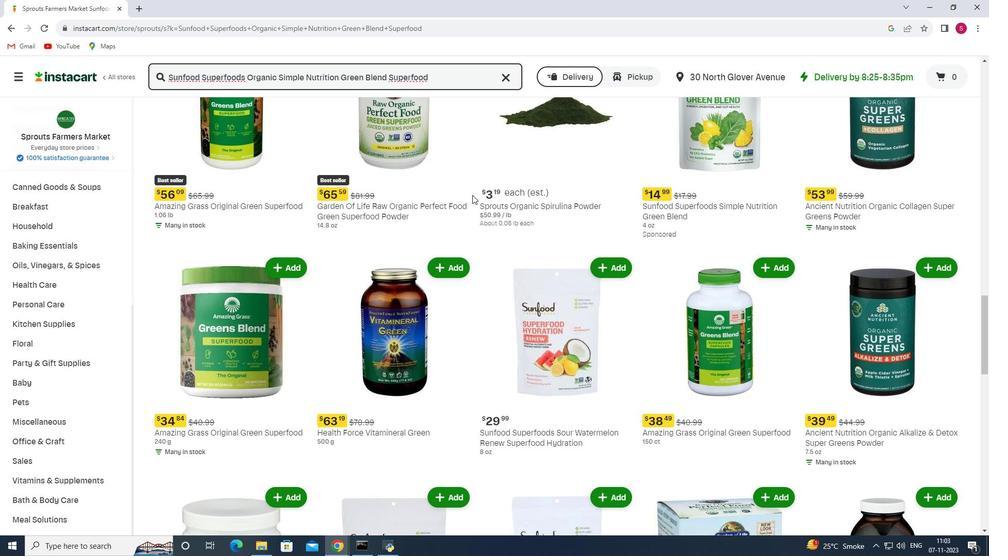
Action: Mouse scrolled (474, 196) with delta (0, 0)
Screenshot: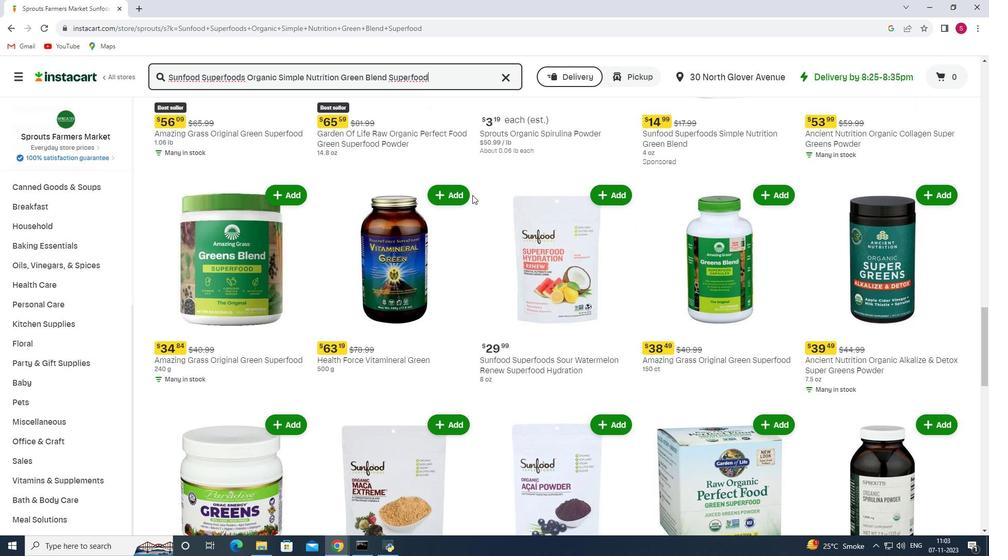 
Action: Mouse scrolled (474, 196) with delta (0, 0)
Screenshot: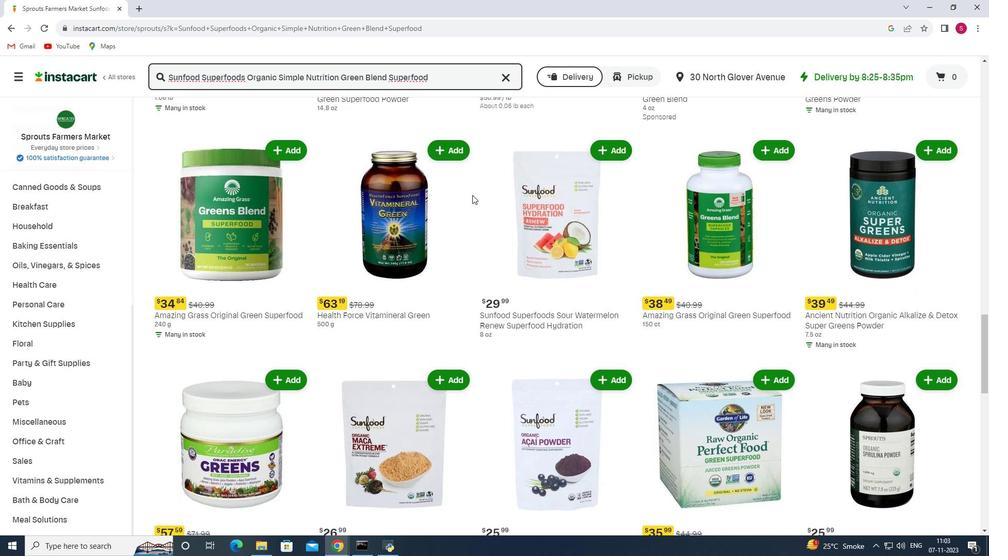 
Action: Mouse scrolled (474, 196) with delta (0, 0)
Screenshot: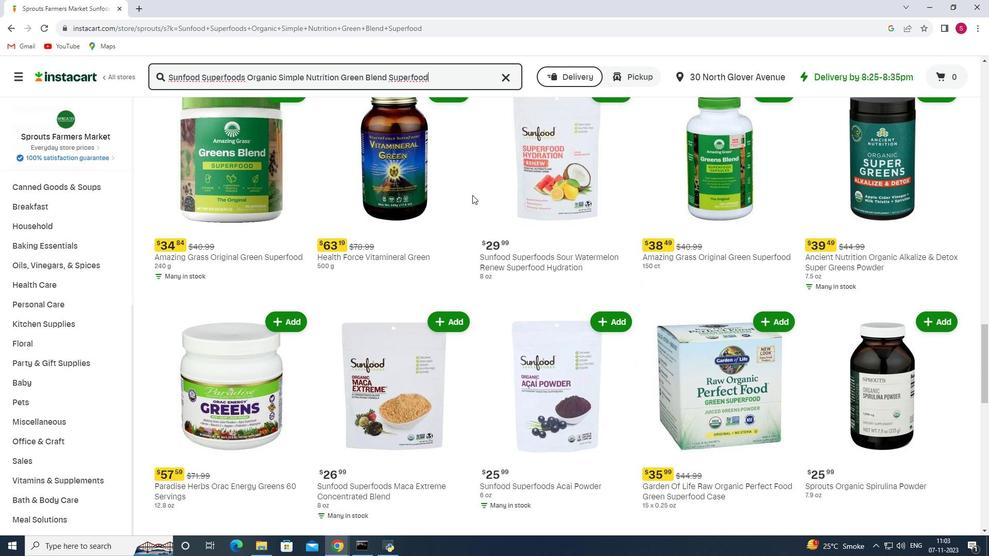 
Action: Mouse scrolled (474, 196) with delta (0, 0)
Screenshot: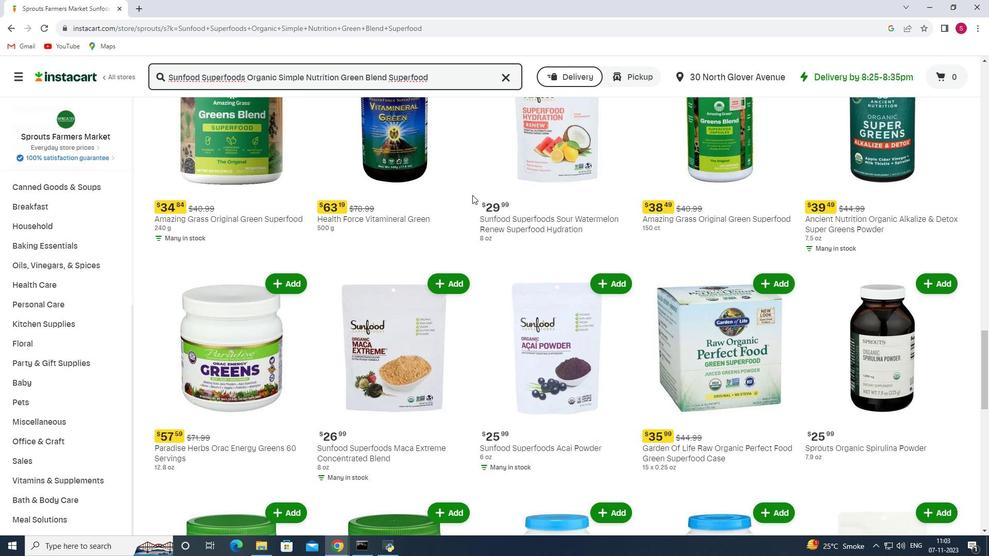
Action: Mouse scrolled (474, 196) with delta (0, 0)
Screenshot: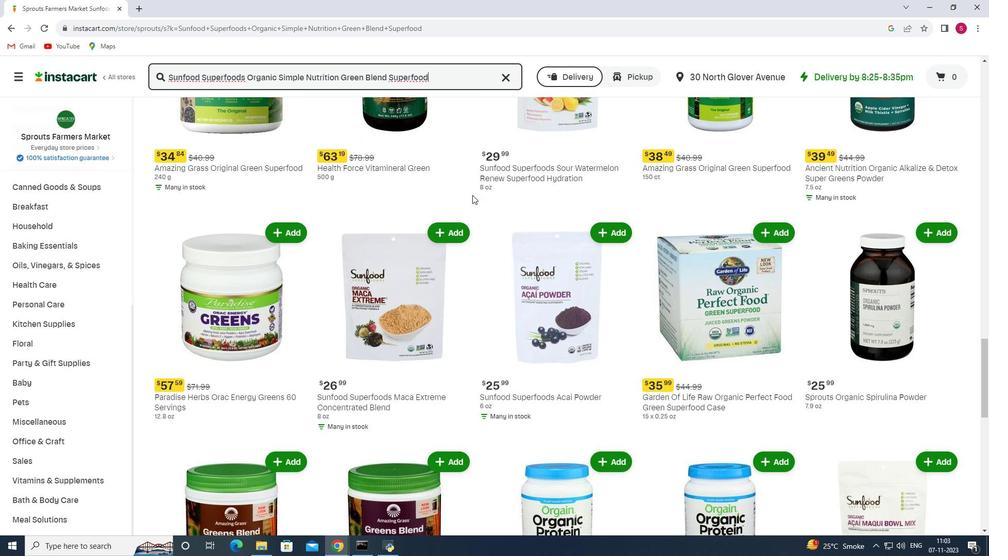 
Action: Mouse scrolled (474, 196) with delta (0, 0)
Screenshot: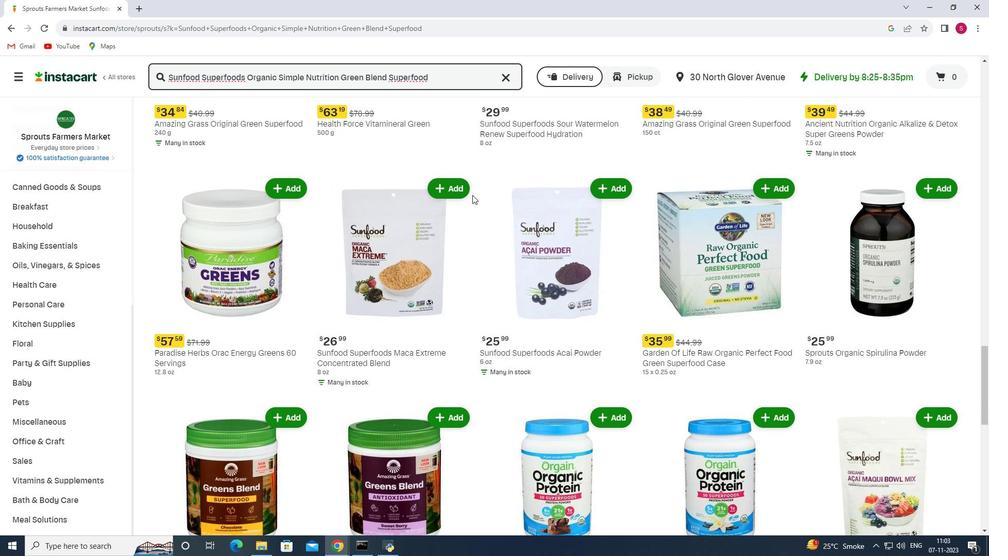 
Action: Mouse scrolled (474, 196) with delta (0, 0)
Screenshot: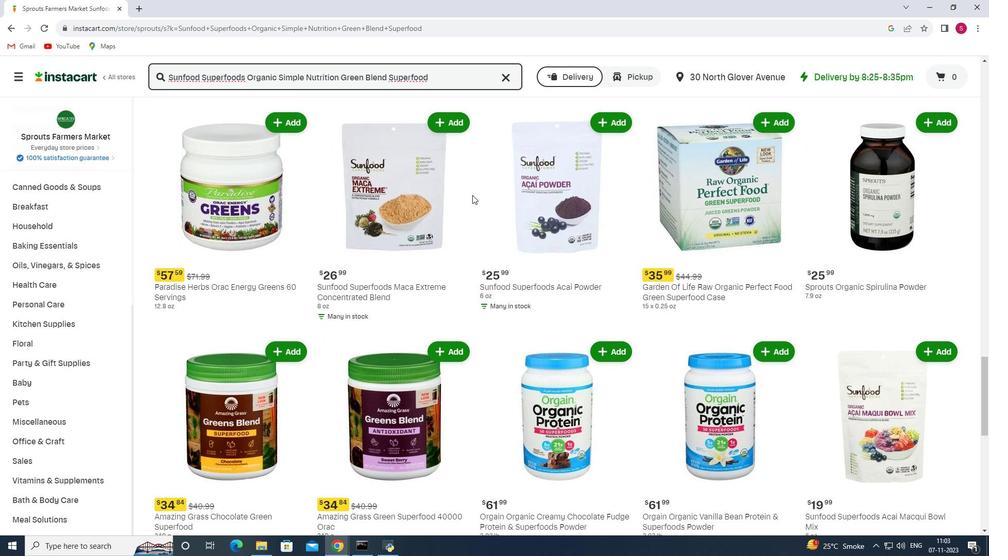 
Action: Mouse scrolled (474, 196) with delta (0, 0)
Screenshot: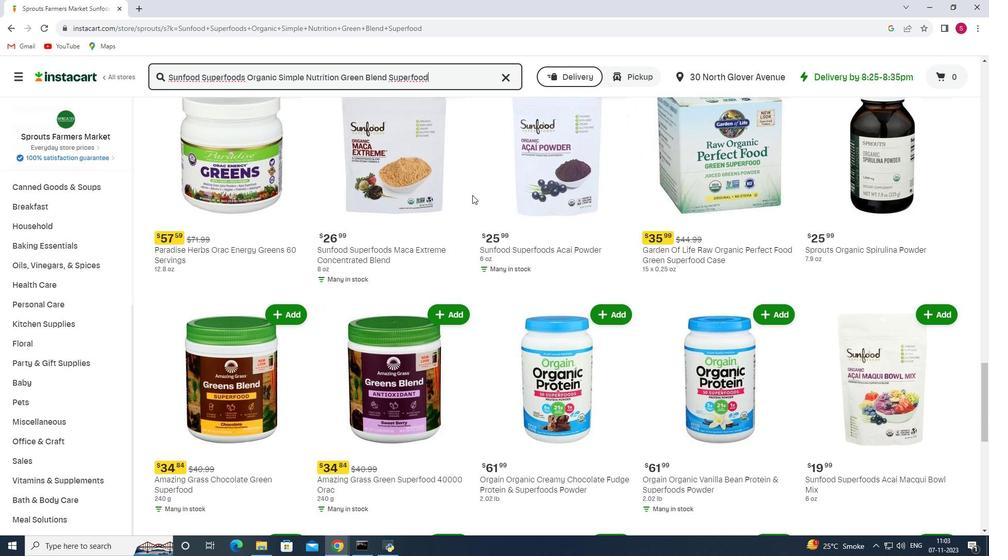 
Action: Mouse scrolled (474, 196) with delta (0, 0)
Screenshot: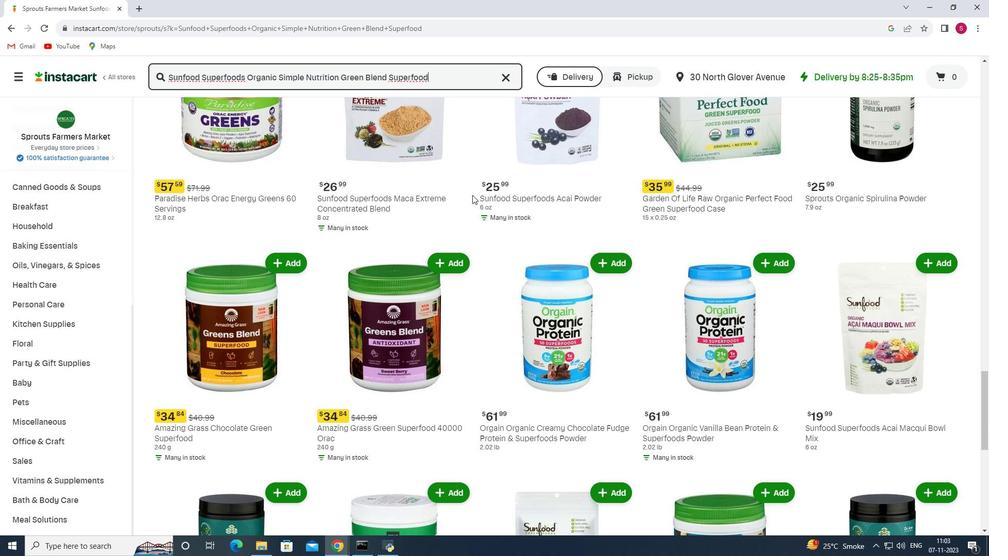 
Action: Mouse scrolled (474, 196) with delta (0, 0)
Screenshot: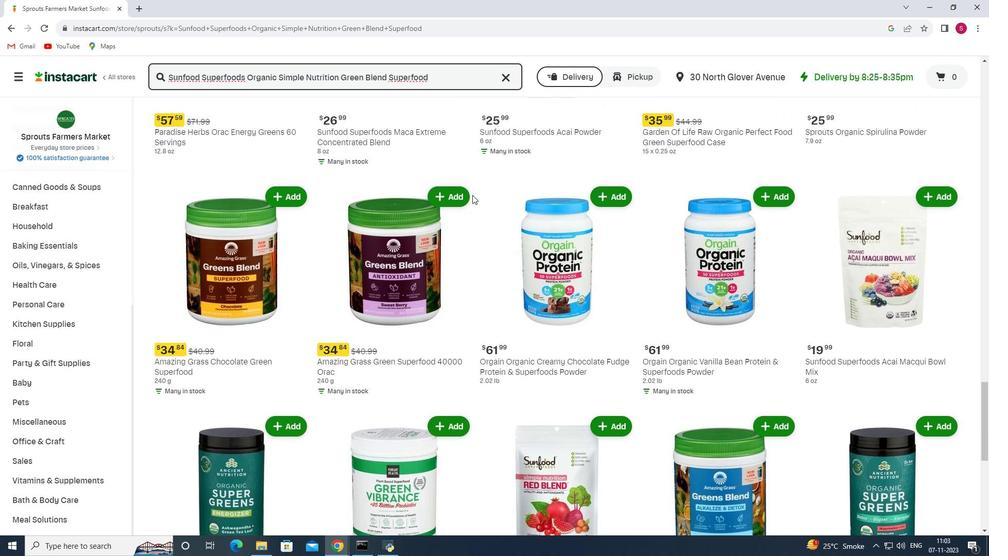 
Action: Mouse scrolled (474, 196) with delta (0, 0)
Screenshot: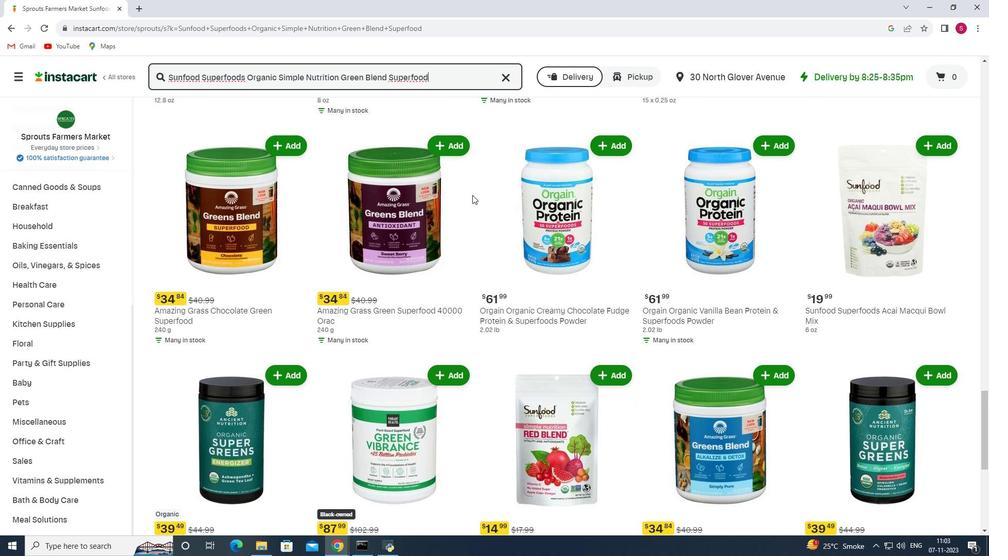 
Action: Mouse scrolled (474, 196) with delta (0, 0)
Screenshot: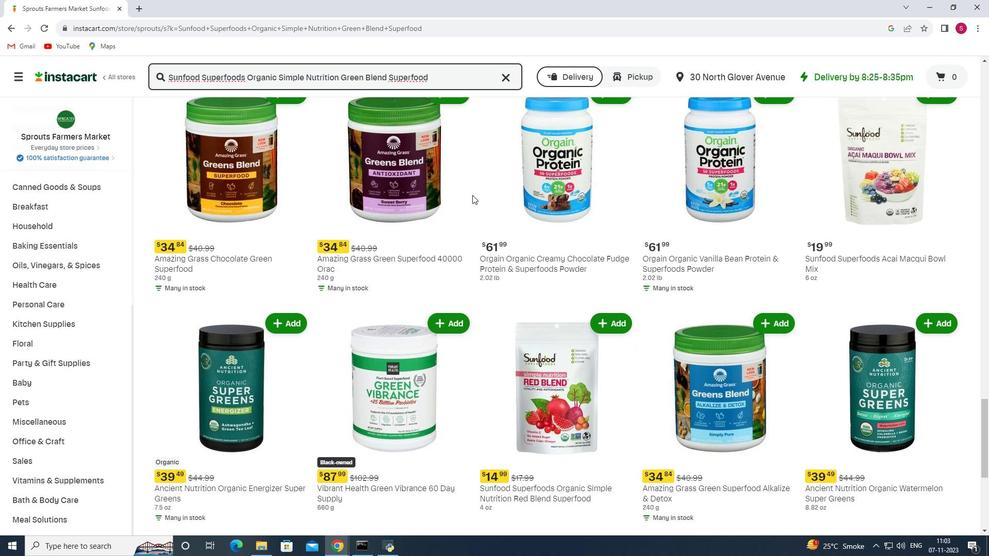 
Action: Mouse scrolled (474, 196) with delta (0, 0)
Screenshot: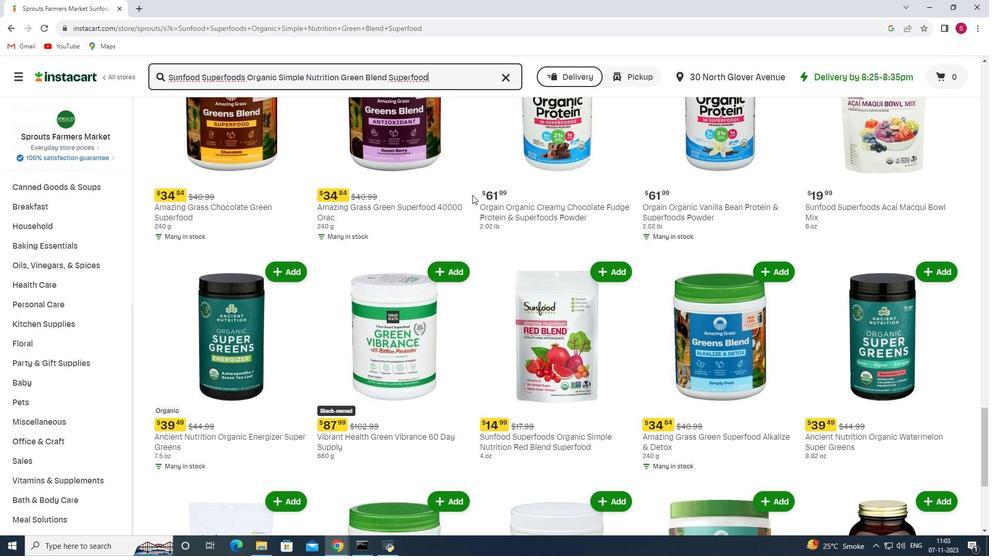 
Action: Mouse scrolled (474, 196) with delta (0, 0)
Screenshot: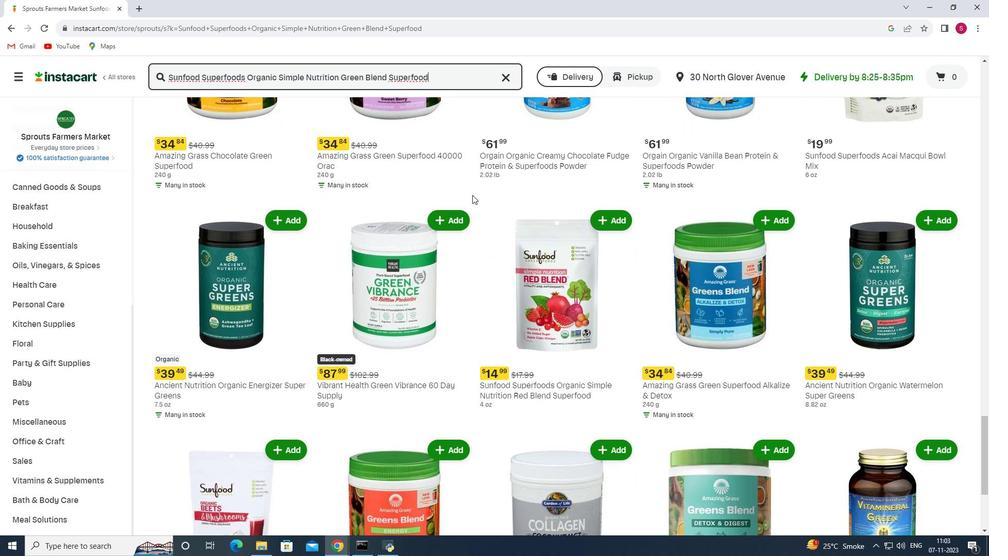 
Action: Mouse scrolled (474, 196) with delta (0, 0)
Screenshot: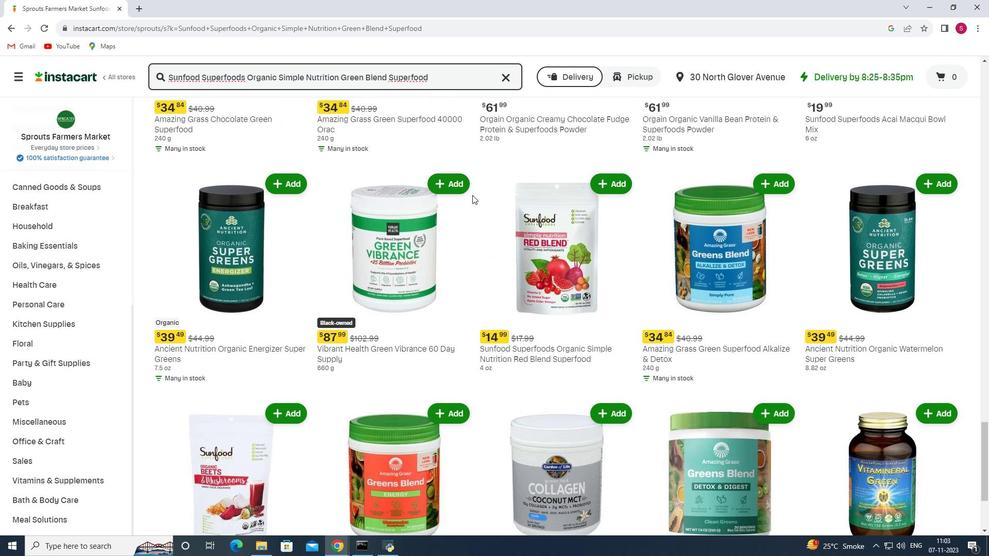 
Action: Mouse scrolled (474, 196) with delta (0, 0)
Screenshot: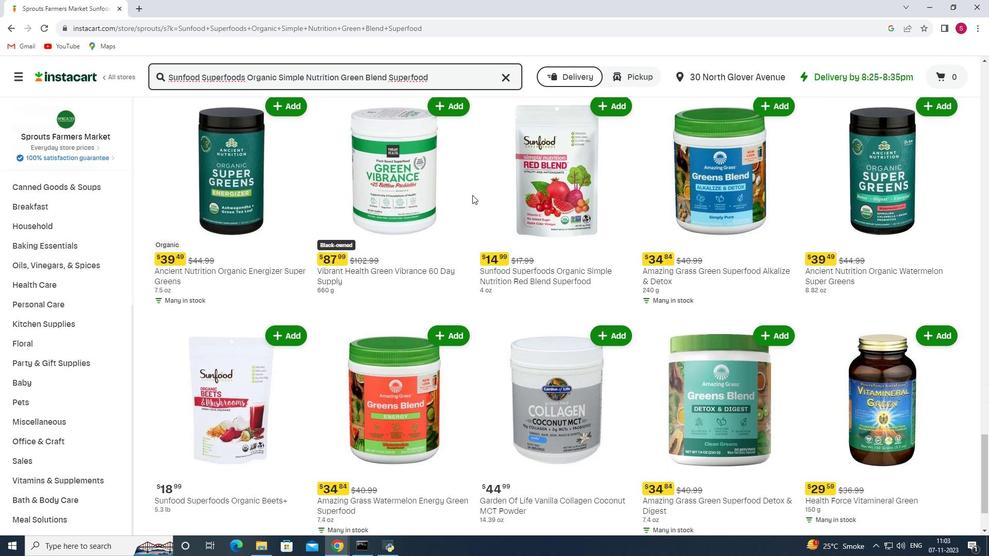 
Action: Mouse scrolled (474, 196) with delta (0, 0)
Screenshot: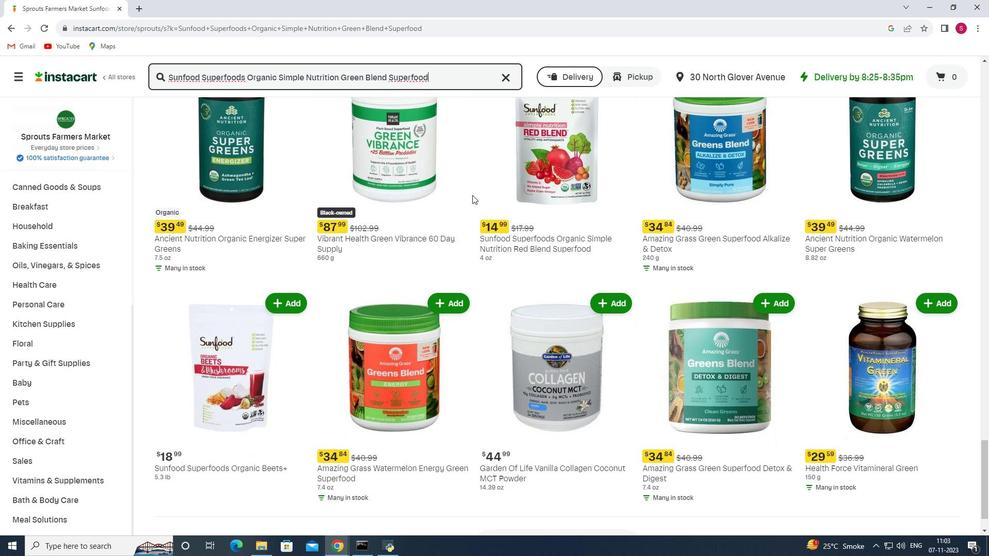 
Action: Mouse scrolled (474, 196) with delta (0, 0)
Screenshot: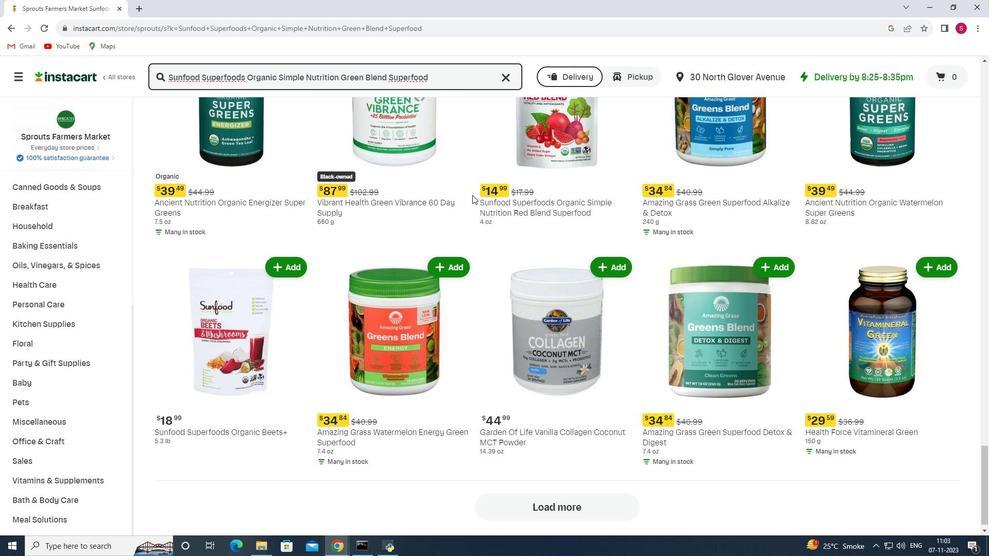 
Action: Mouse scrolled (474, 196) with delta (0, 0)
Screenshot: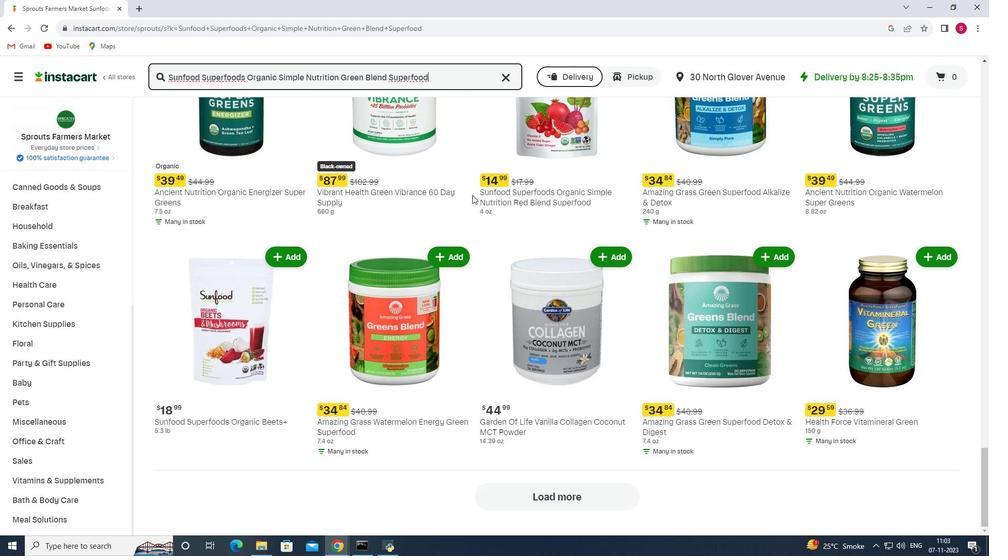 
Action: Mouse scrolled (474, 196) with delta (0, 0)
Screenshot: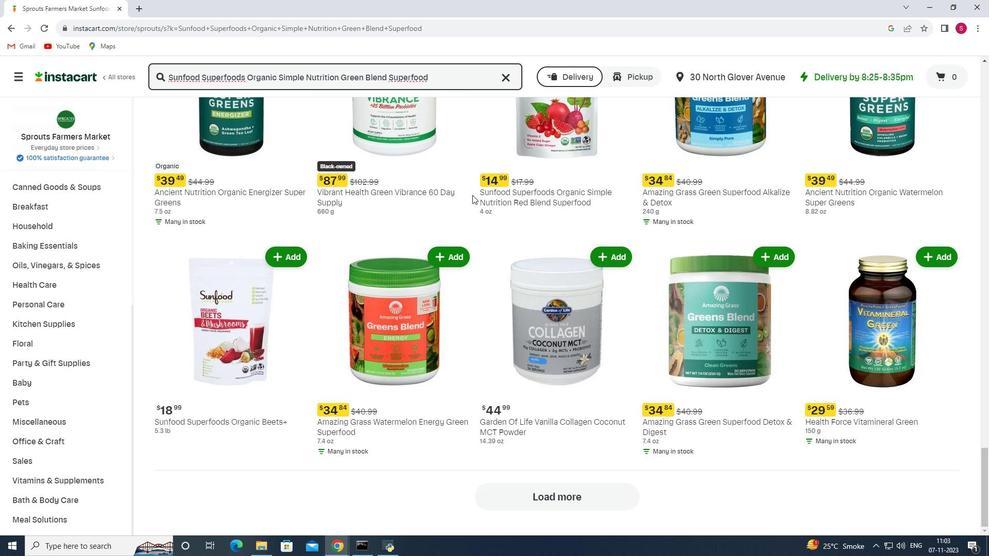 
